 Task: Create a due date automation trigger when advanced on, 2 working days after a card is due add fields without custom field "Resume" set to a number lower than 1 and greater or equal to 10 at 11:00 AM.
Action: Mouse moved to (1366, 113)
Screenshot: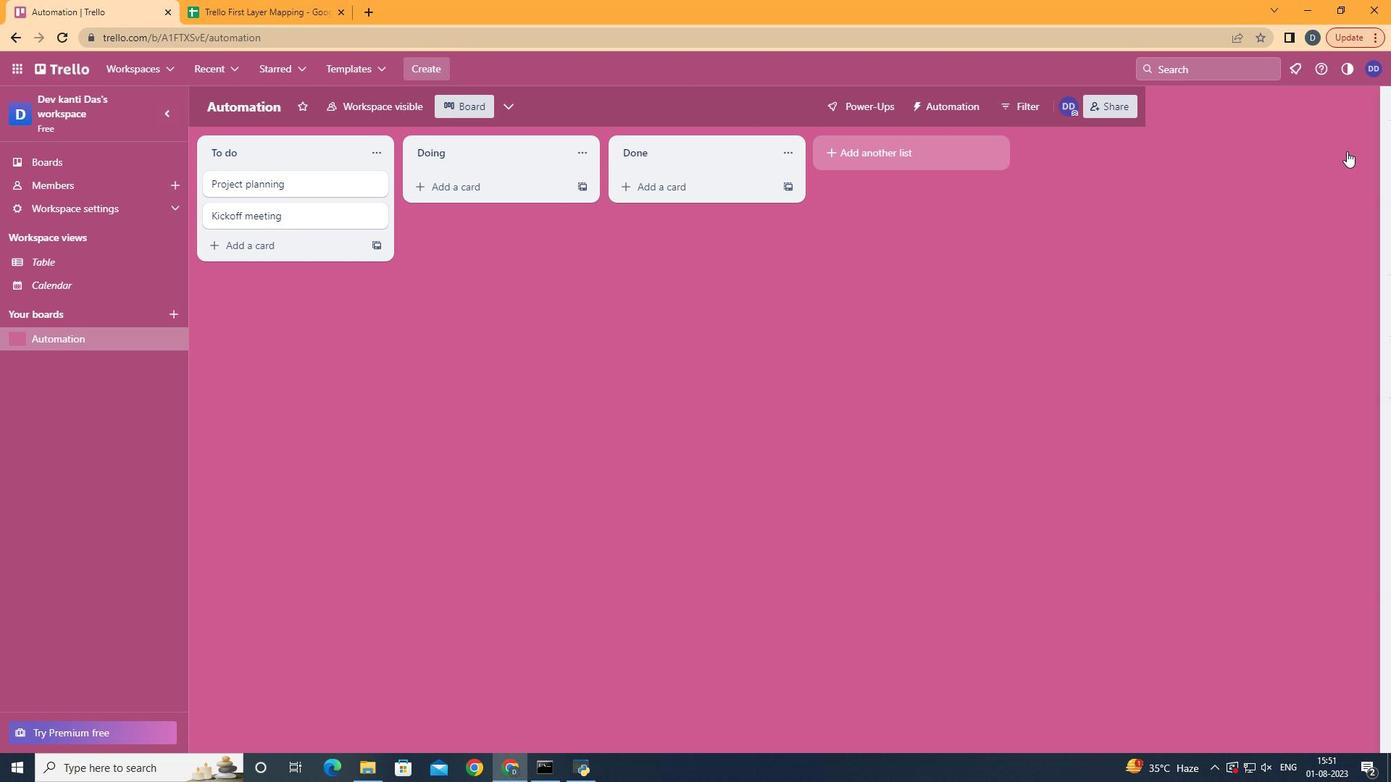 
Action: Mouse pressed left at (1366, 113)
Screenshot: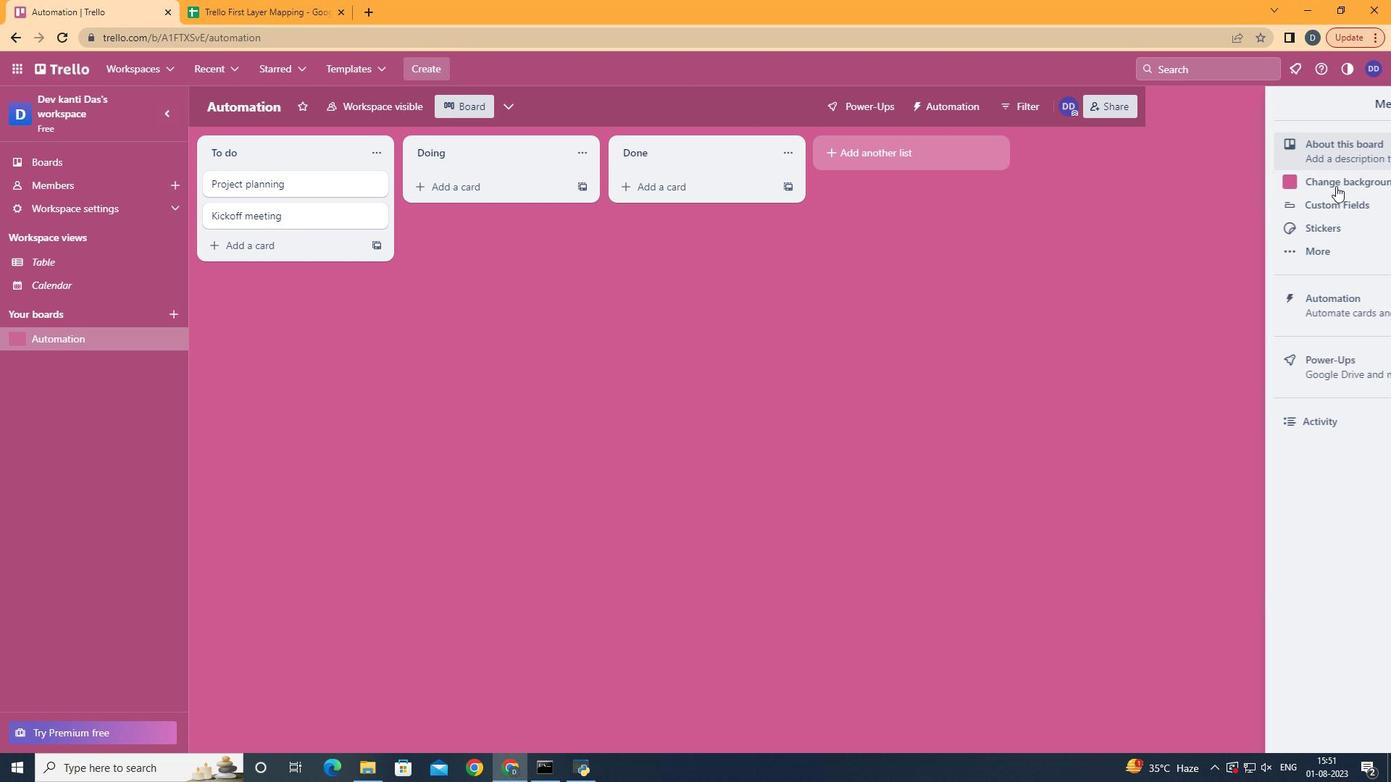 
Action: Mouse moved to (1249, 296)
Screenshot: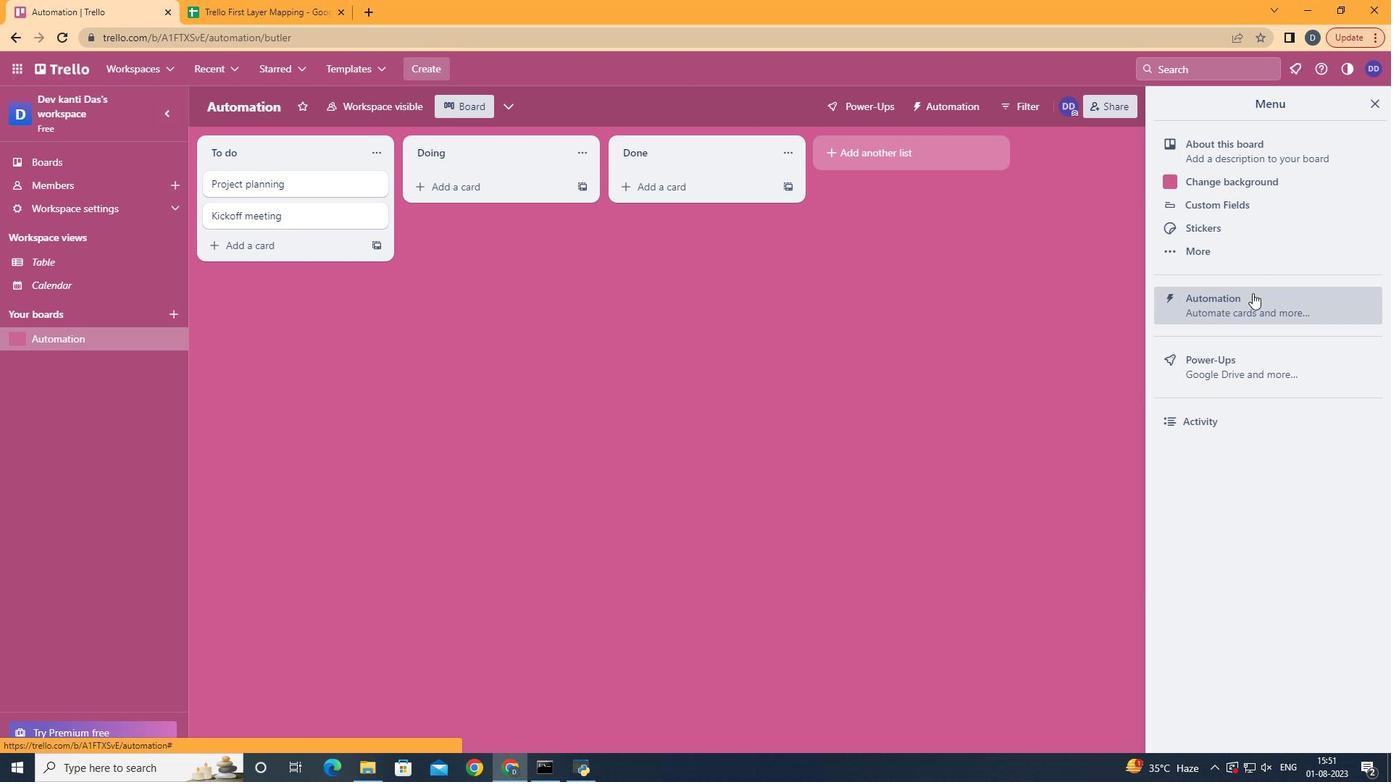 
Action: Mouse pressed left at (1249, 296)
Screenshot: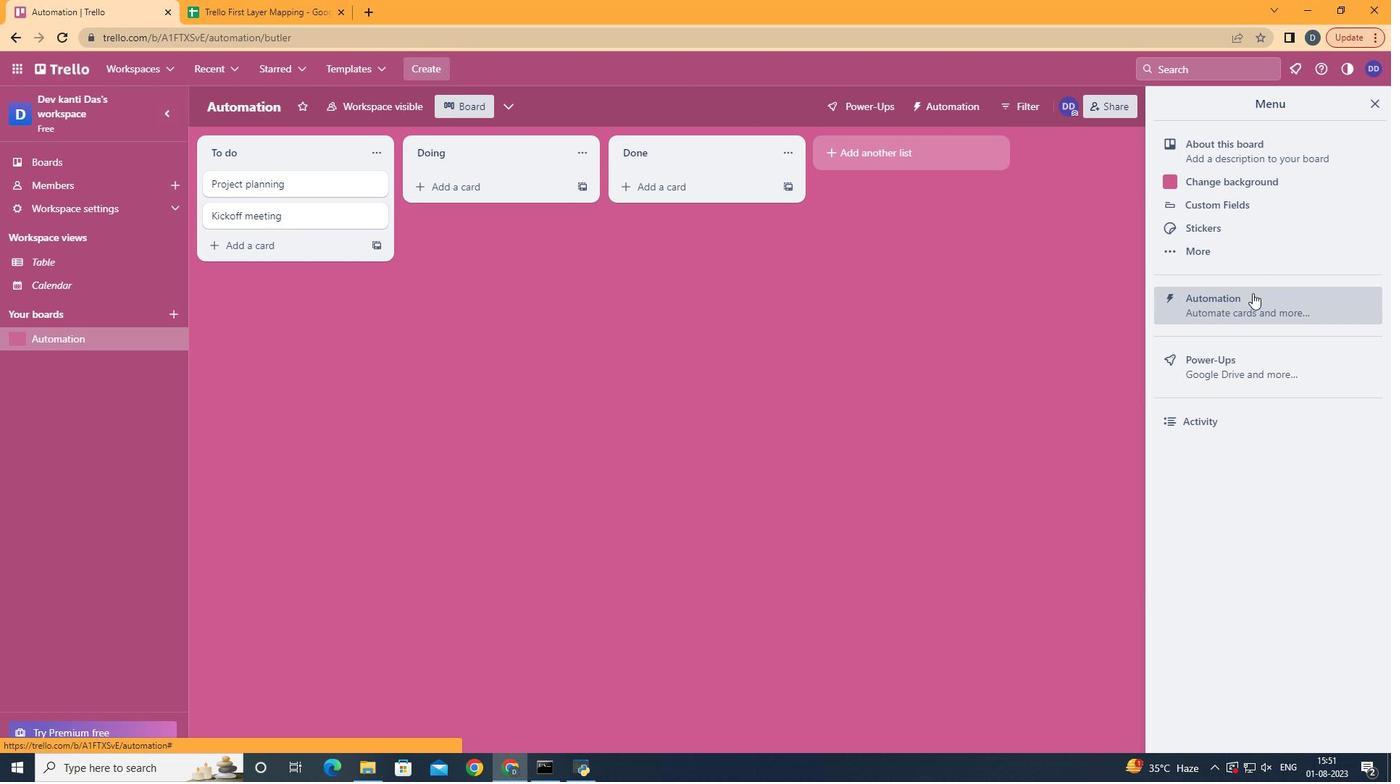 
Action: Mouse moved to (258, 276)
Screenshot: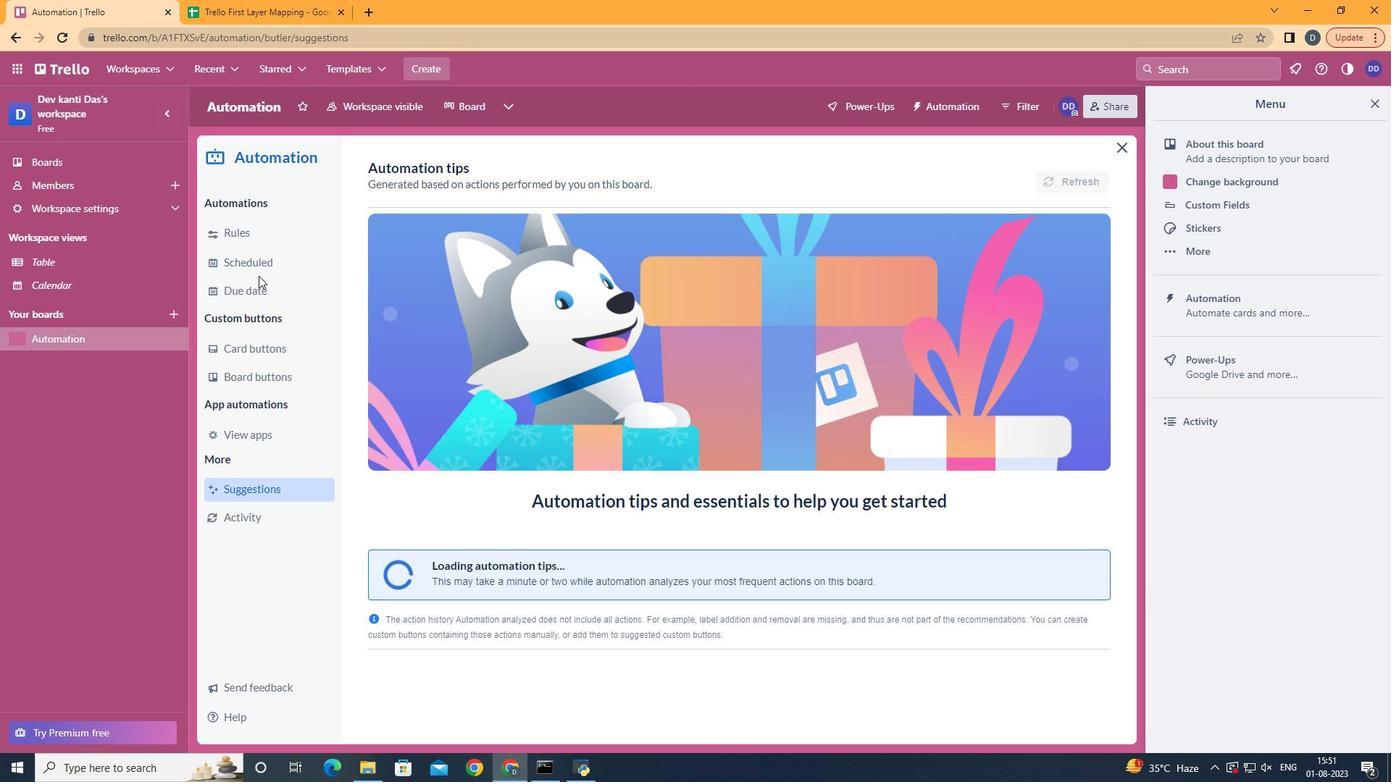 
Action: Mouse pressed left at (258, 276)
Screenshot: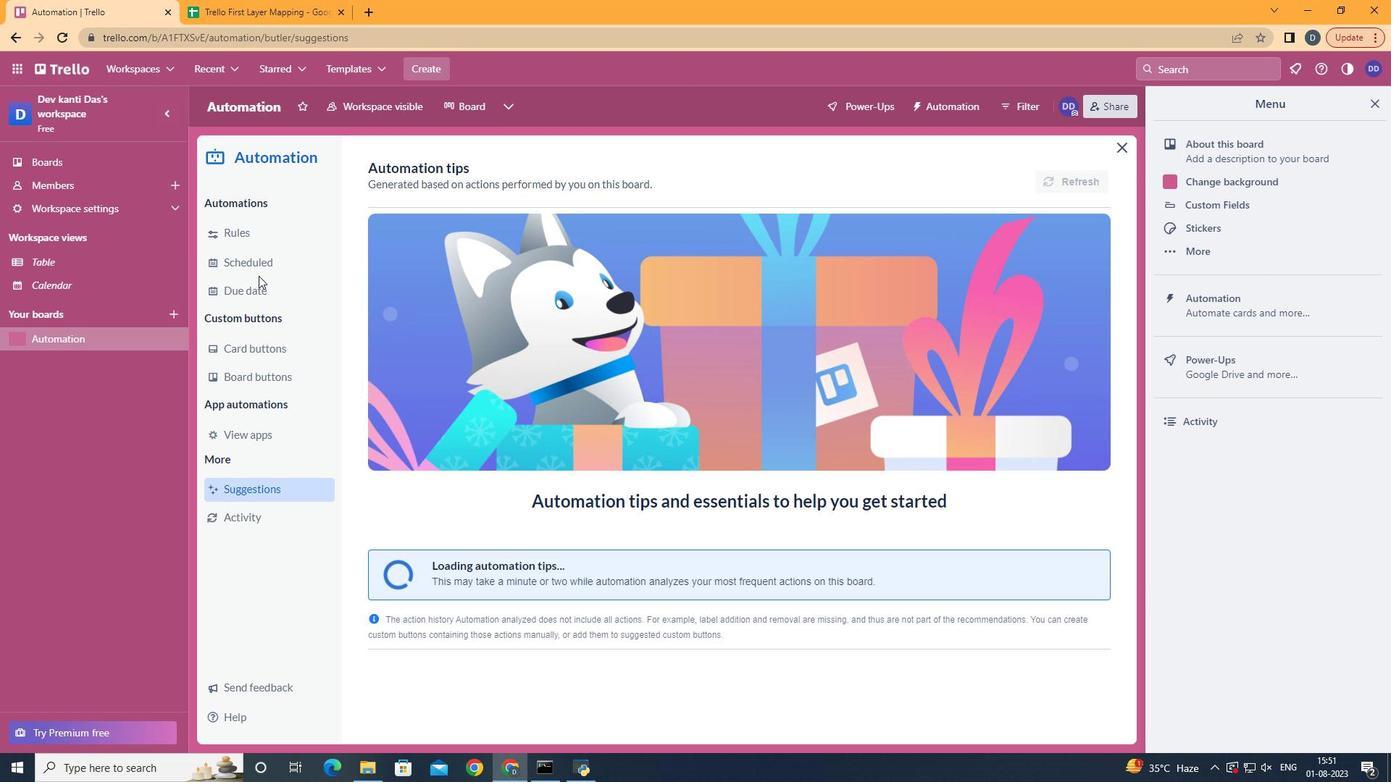 
Action: Mouse moved to (246, 287)
Screenshot: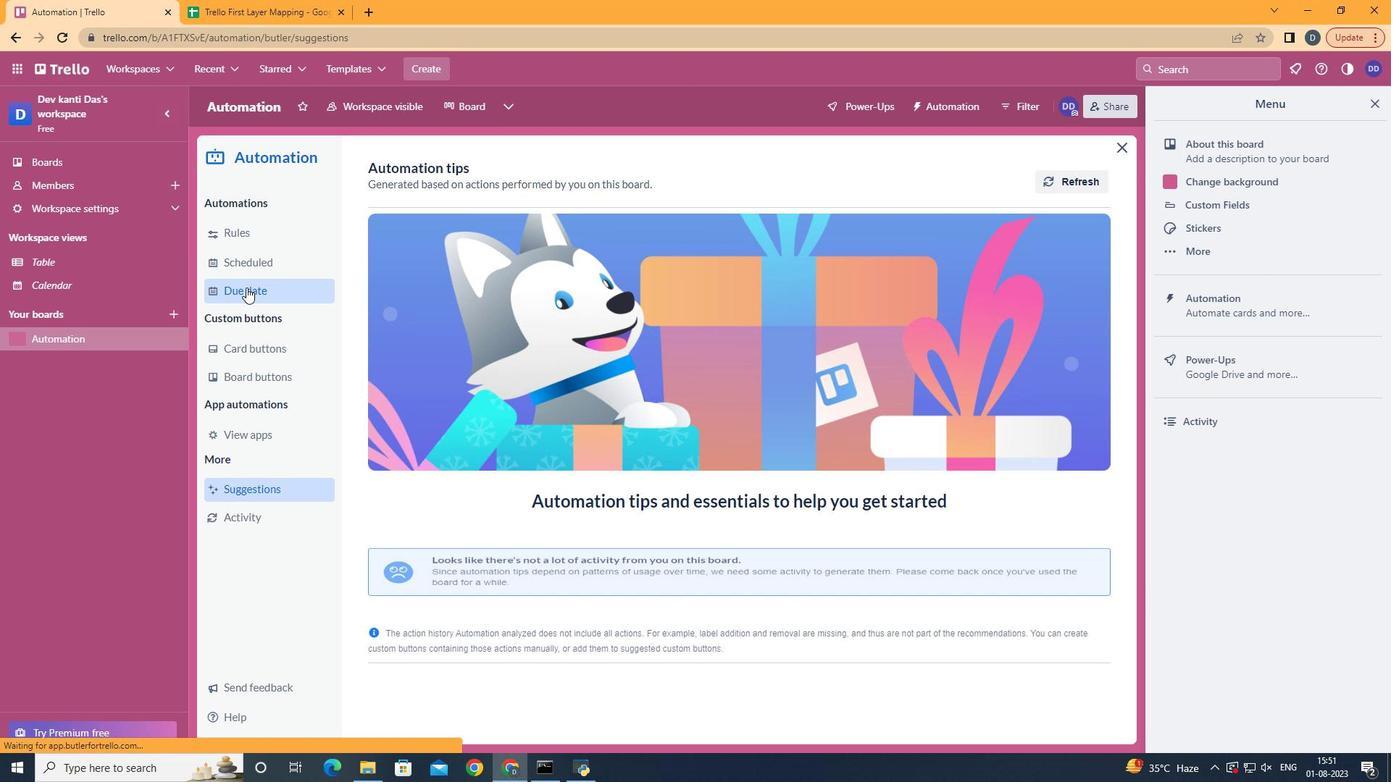 
Action: Mouse pressed left at (246, 287)
Screenshot: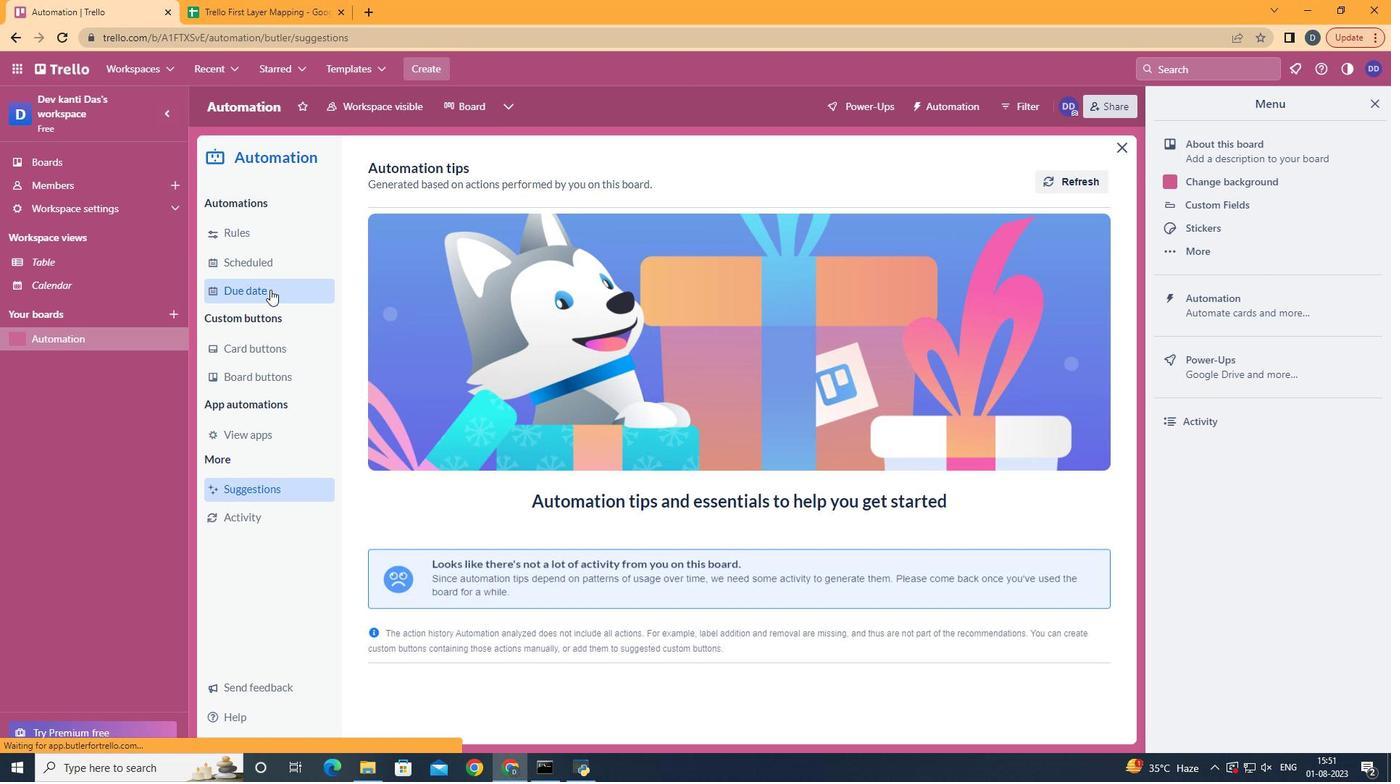 
Action: Mouse moved to (1033, 176)
Screenshot: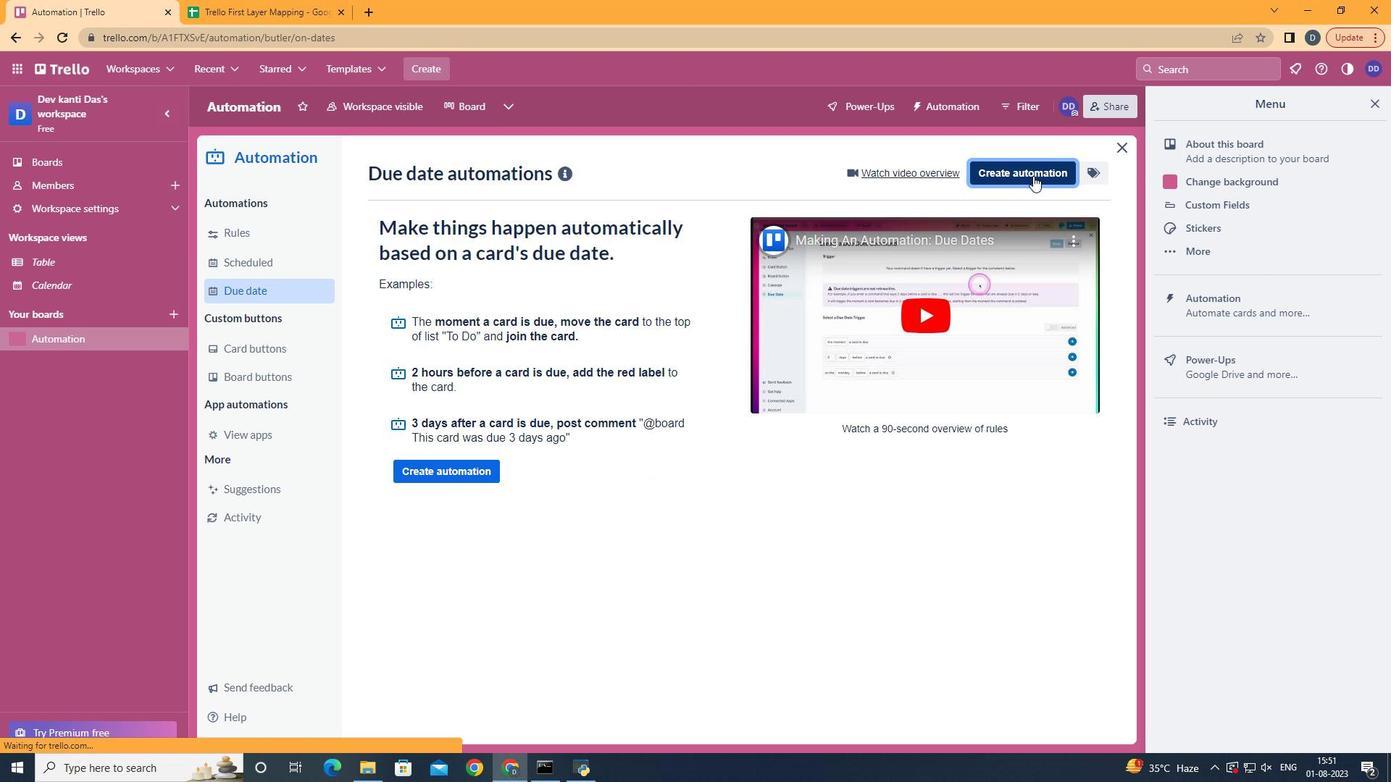 
Action: Mouse pressed left at (1033, 176)
Screenshot: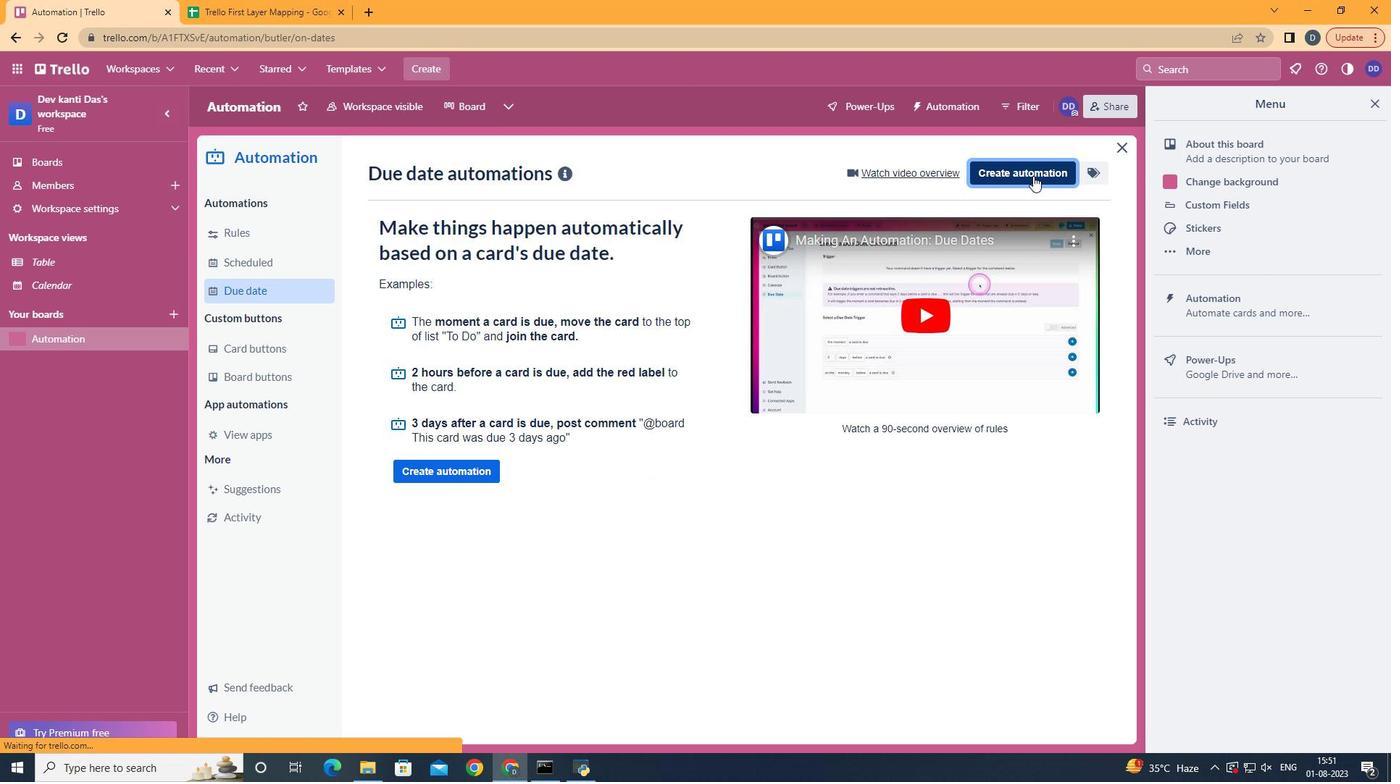 
Action: Mouse moved to (698, 321)
Screenshot: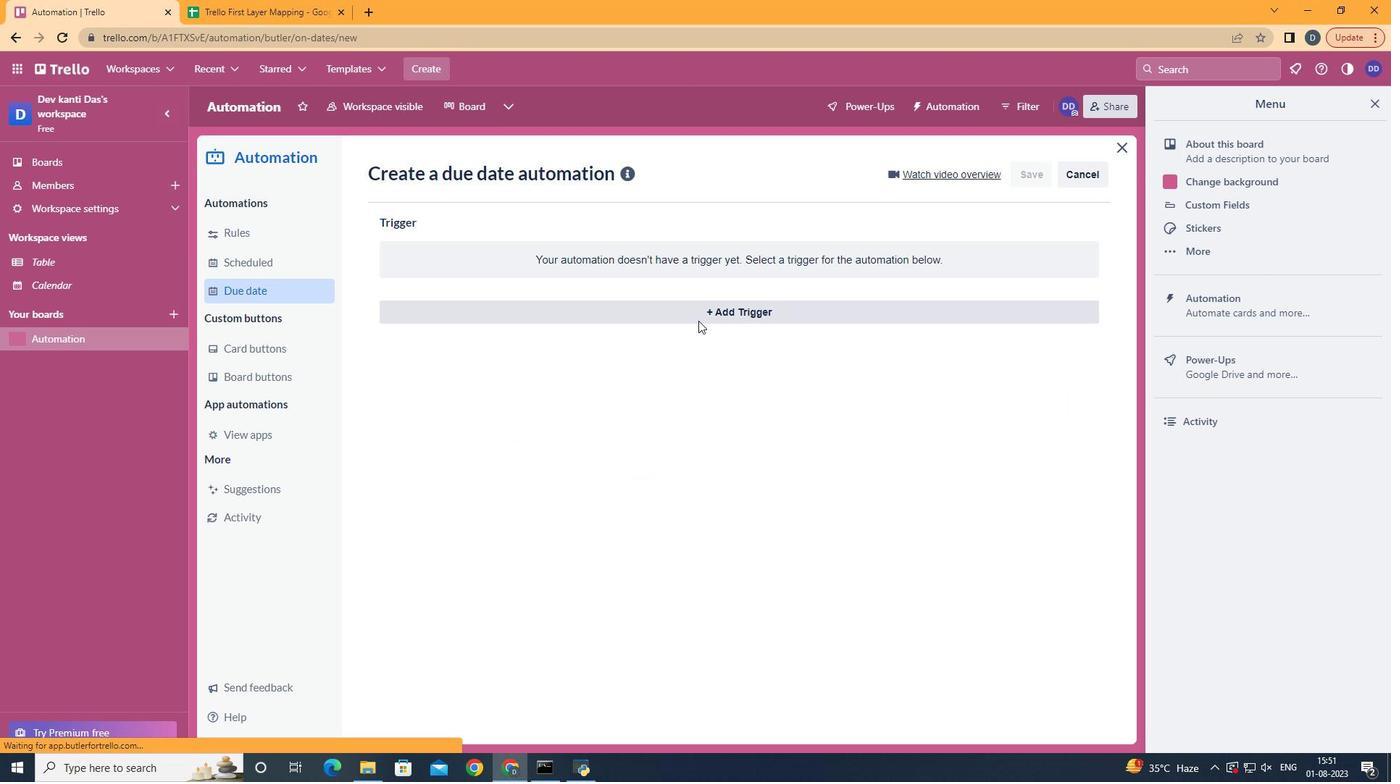 
Action: Mouse pressed left at (698, 321)
Screenshot: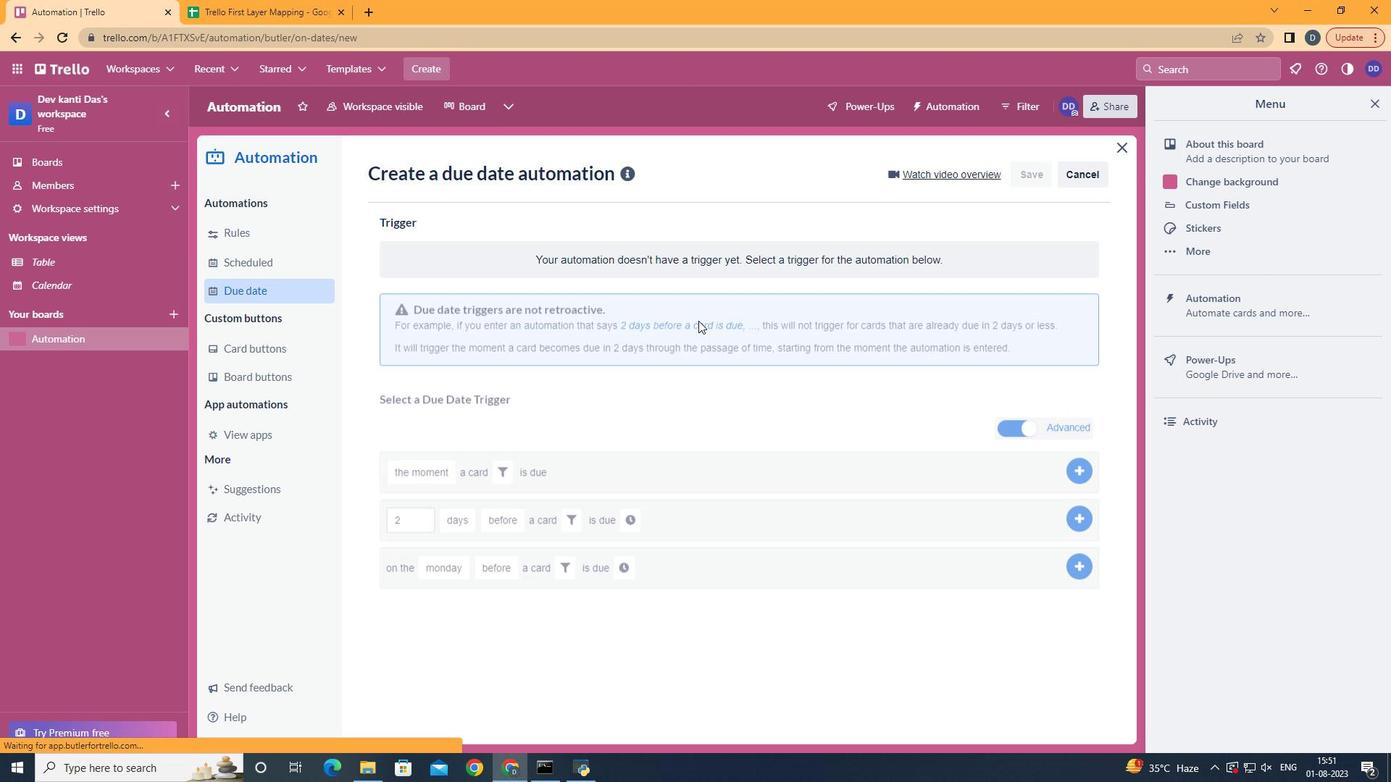 
Action: Mouse moved to (473, 584)
Screenshot: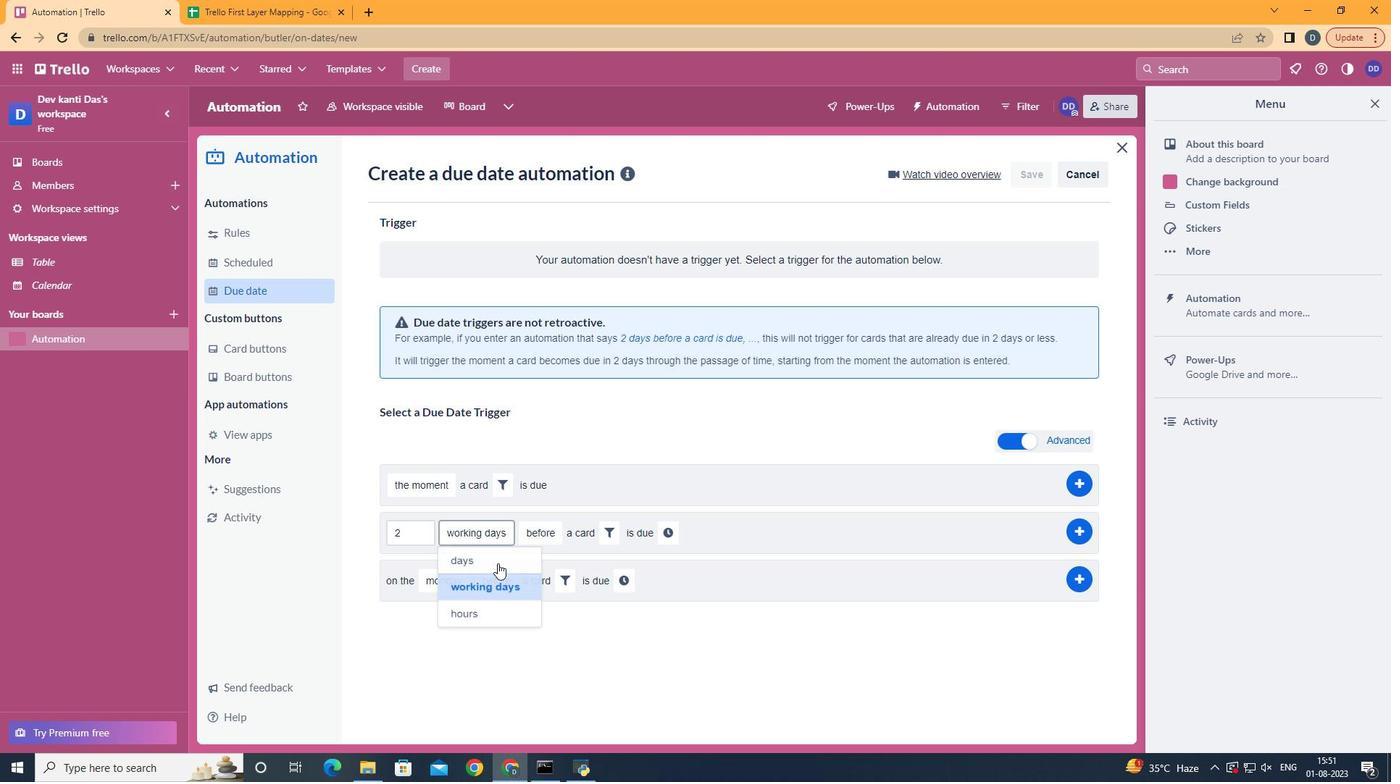 
Action: Mouse pressed left at (473, 584)
Screenshot: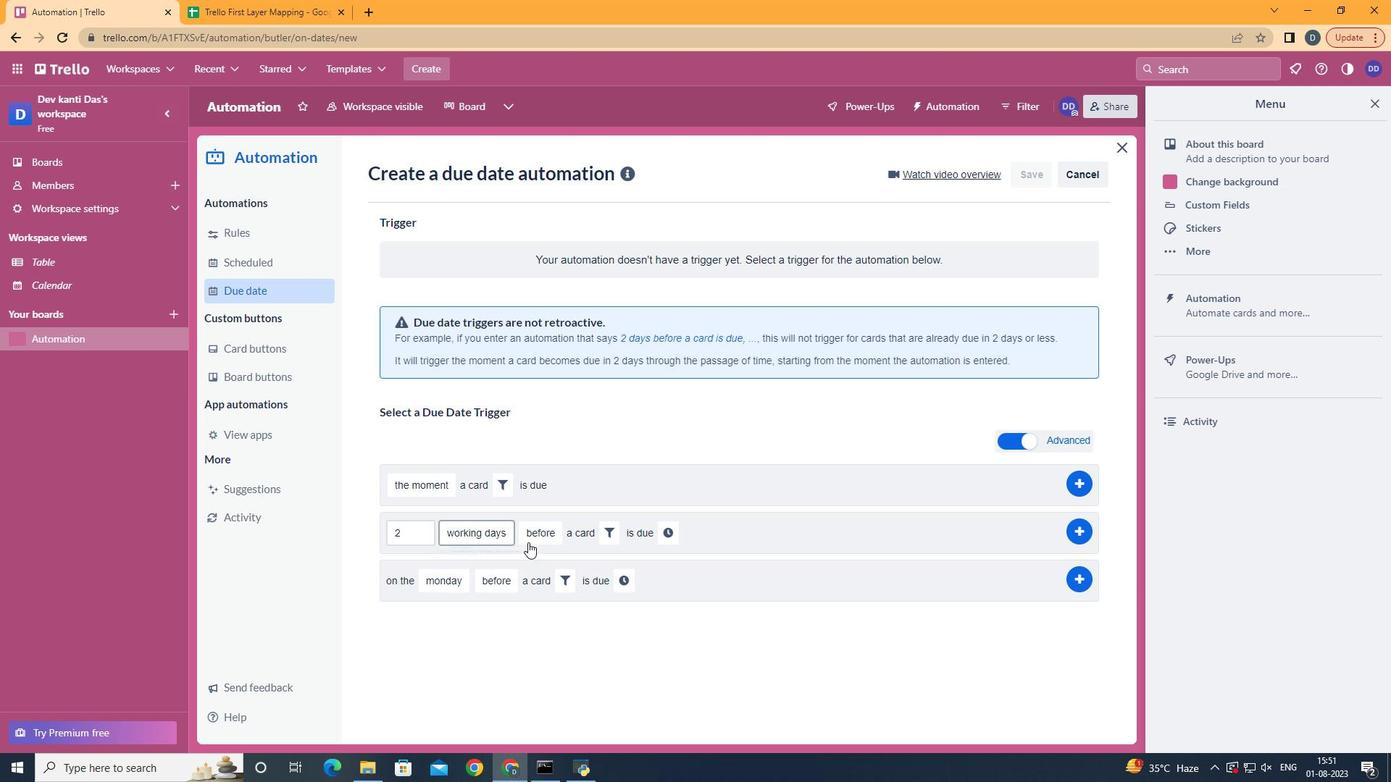 
Action: Mouse moved to (536, 582)
Screenshot: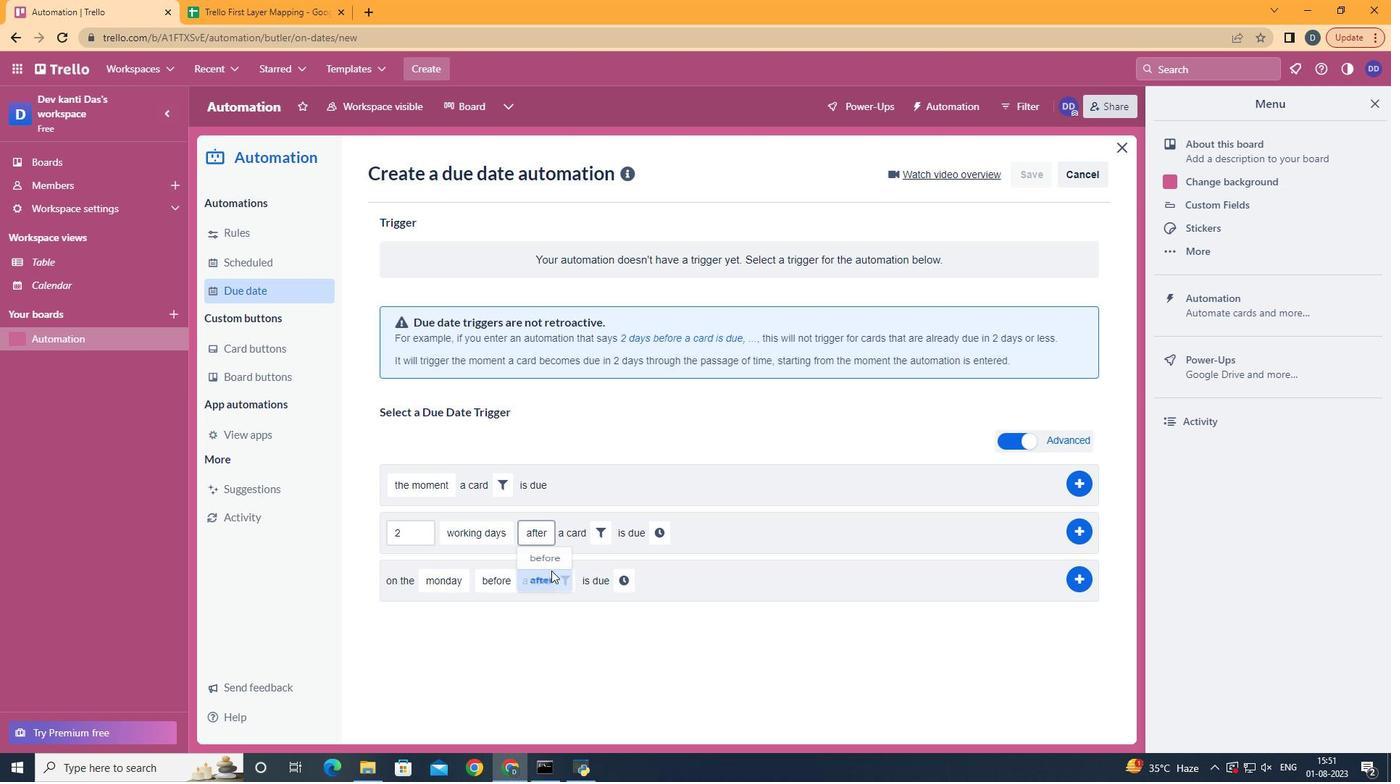 
Action: Mouse pressed left at (536, 582)
Screenshot: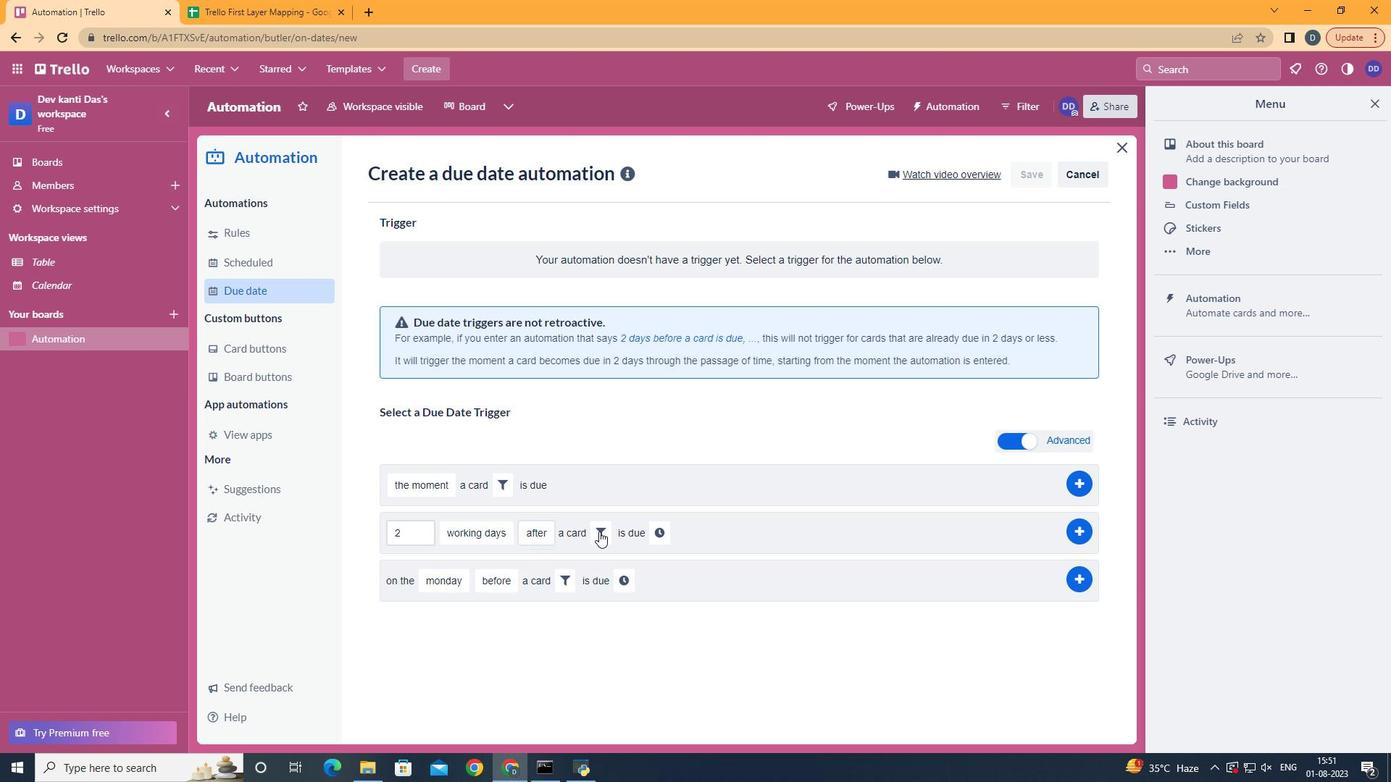 
Action: Mouse moved to (599, 531)
Screenshot: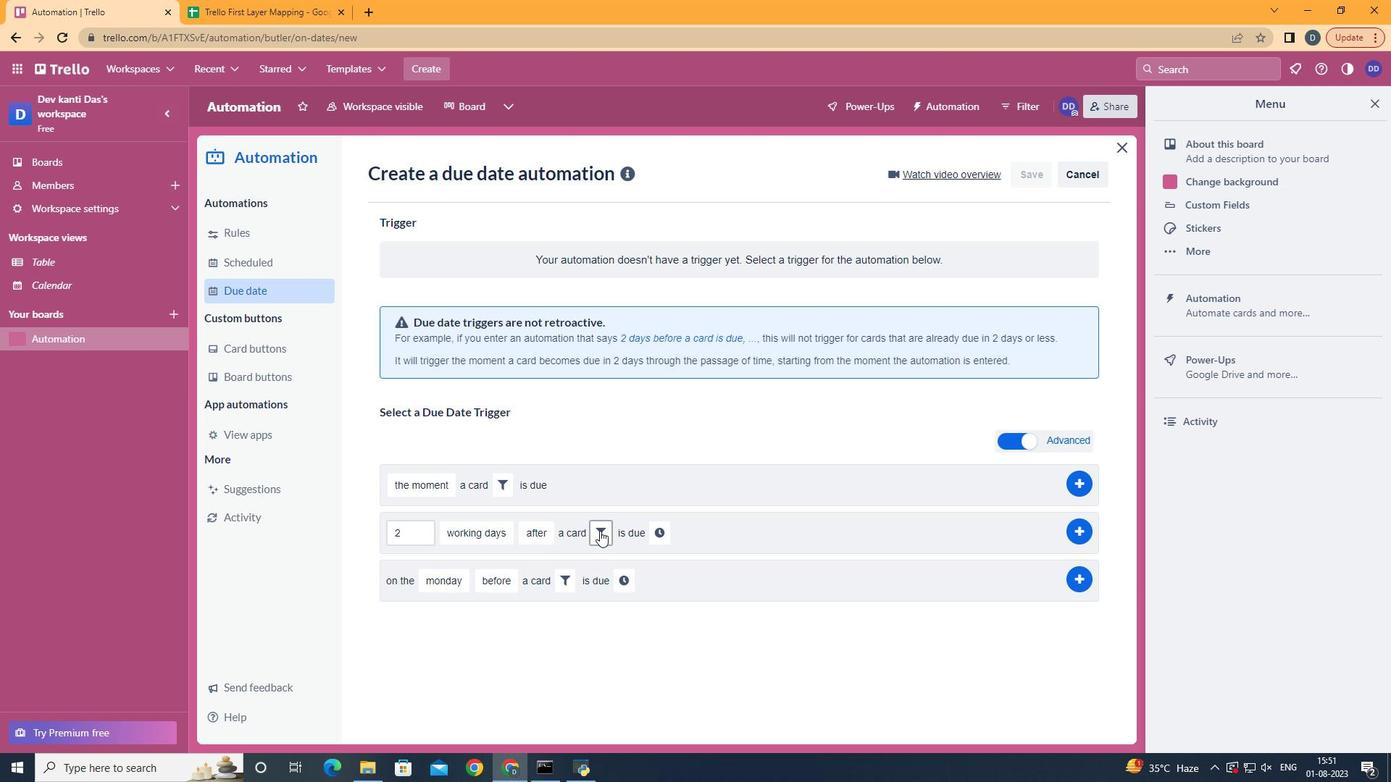 
Action: Mouse pressed left at (599, 531)
Screenshot: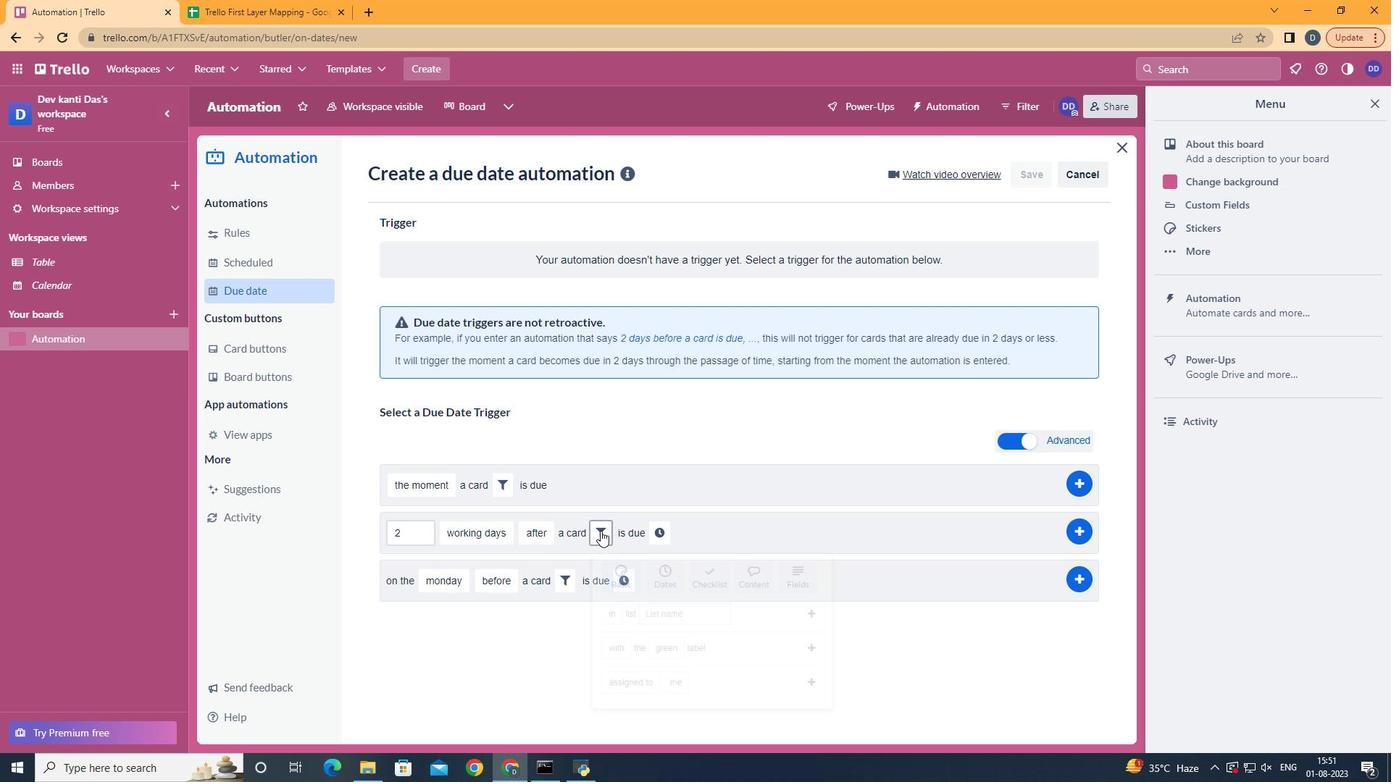
Action: Mouse moved to (828, 580)
Screenshot: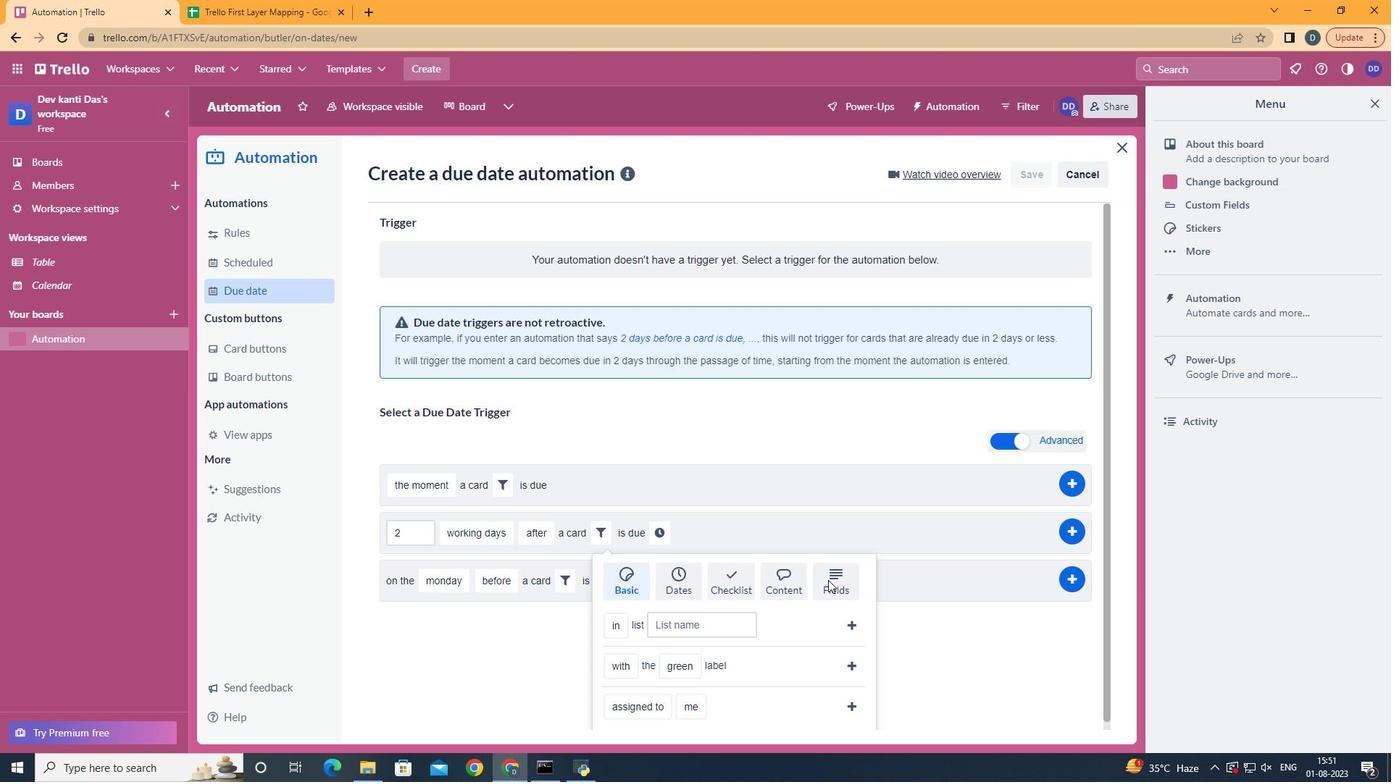 
Action: Mouse pressed left at (828, 580)
Screenshot: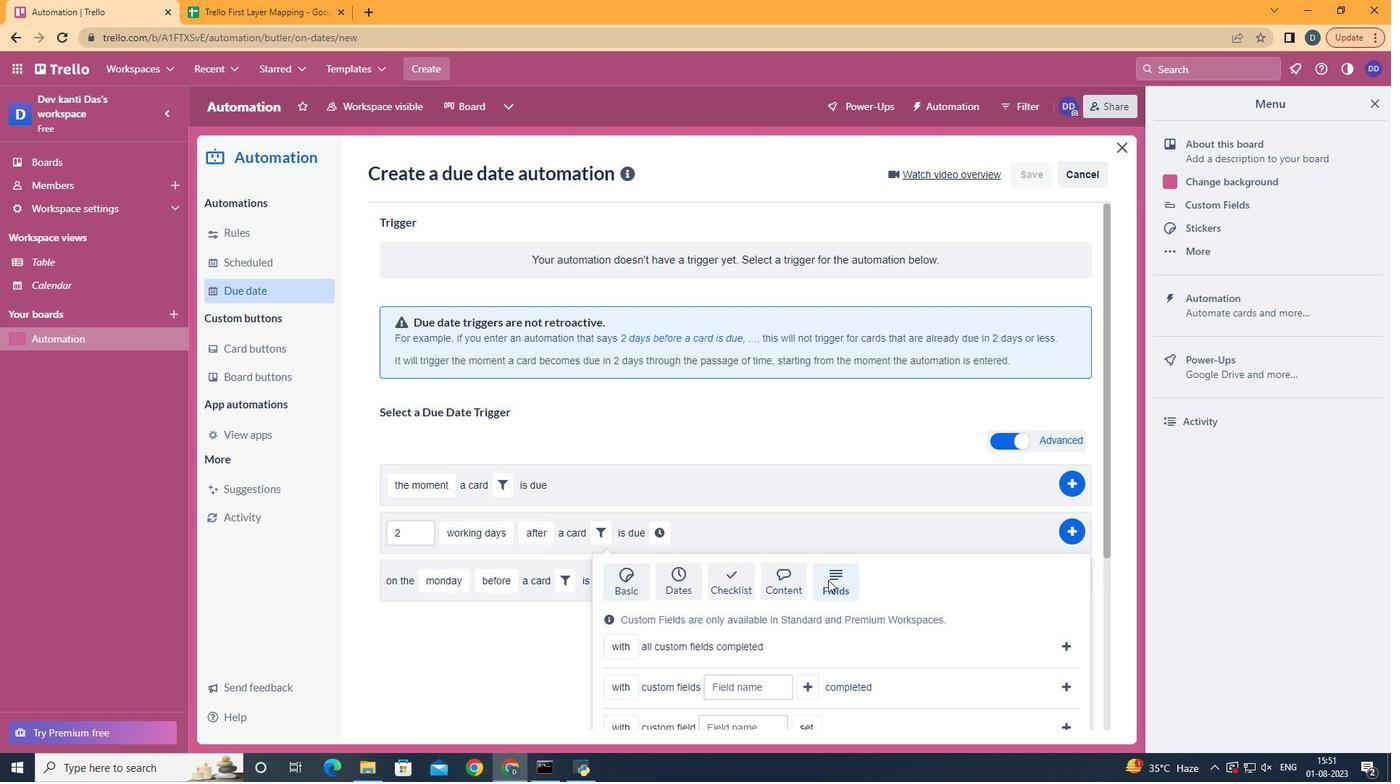 
Action: Mouse scrolled (828, 579) with delta (0, 0)
Screenshot: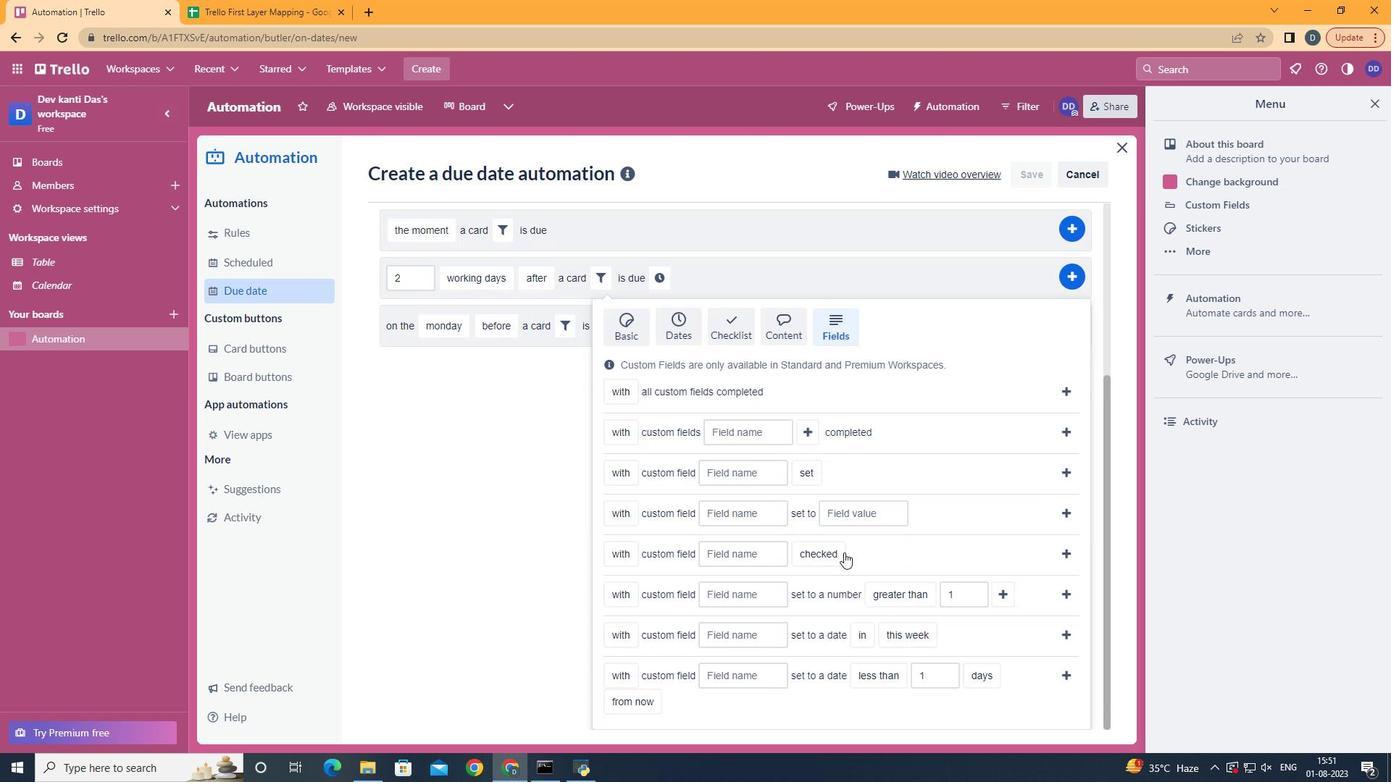 
Action: Mouse scrolled (828, 579) with delta (0, 0)
Screenshot: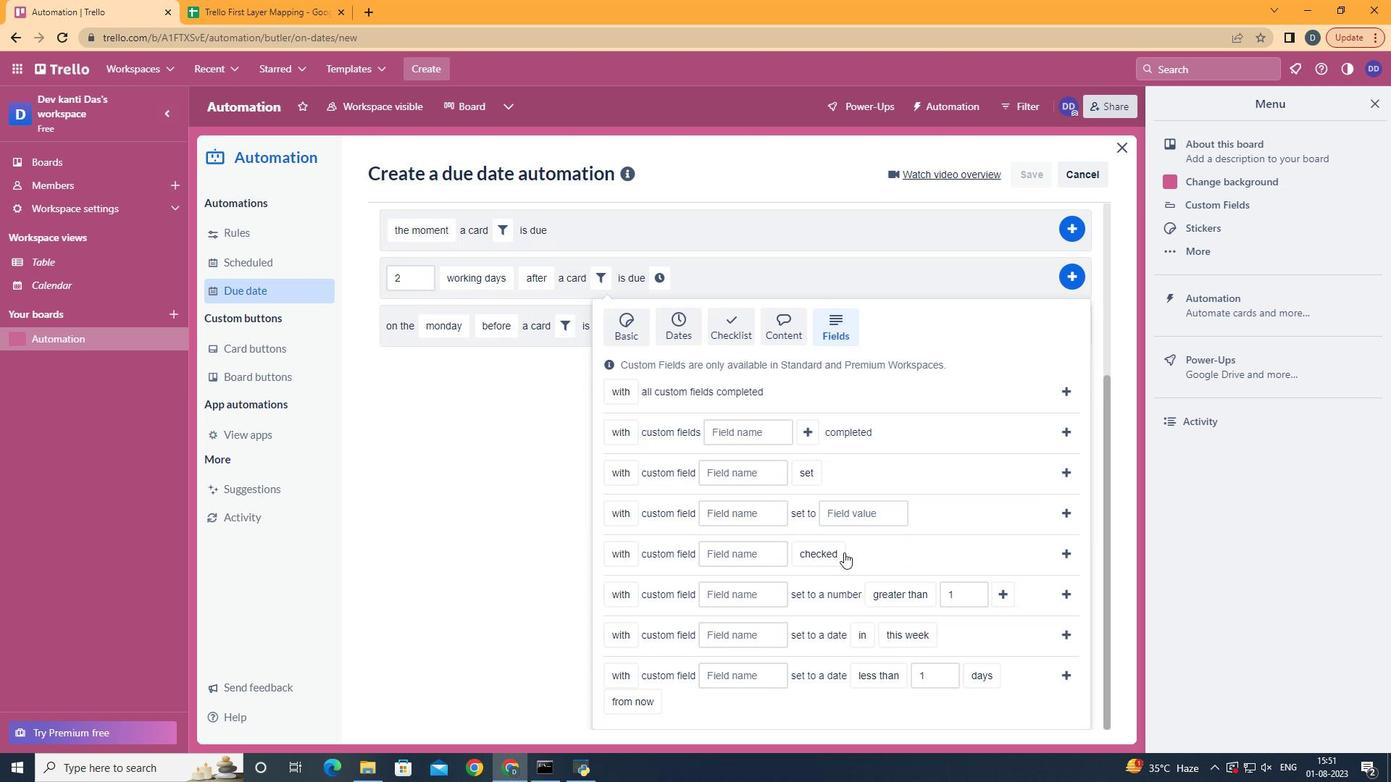 
Action: Mouse scrolled (828, 579) with delta (0, 0)
Screenshot: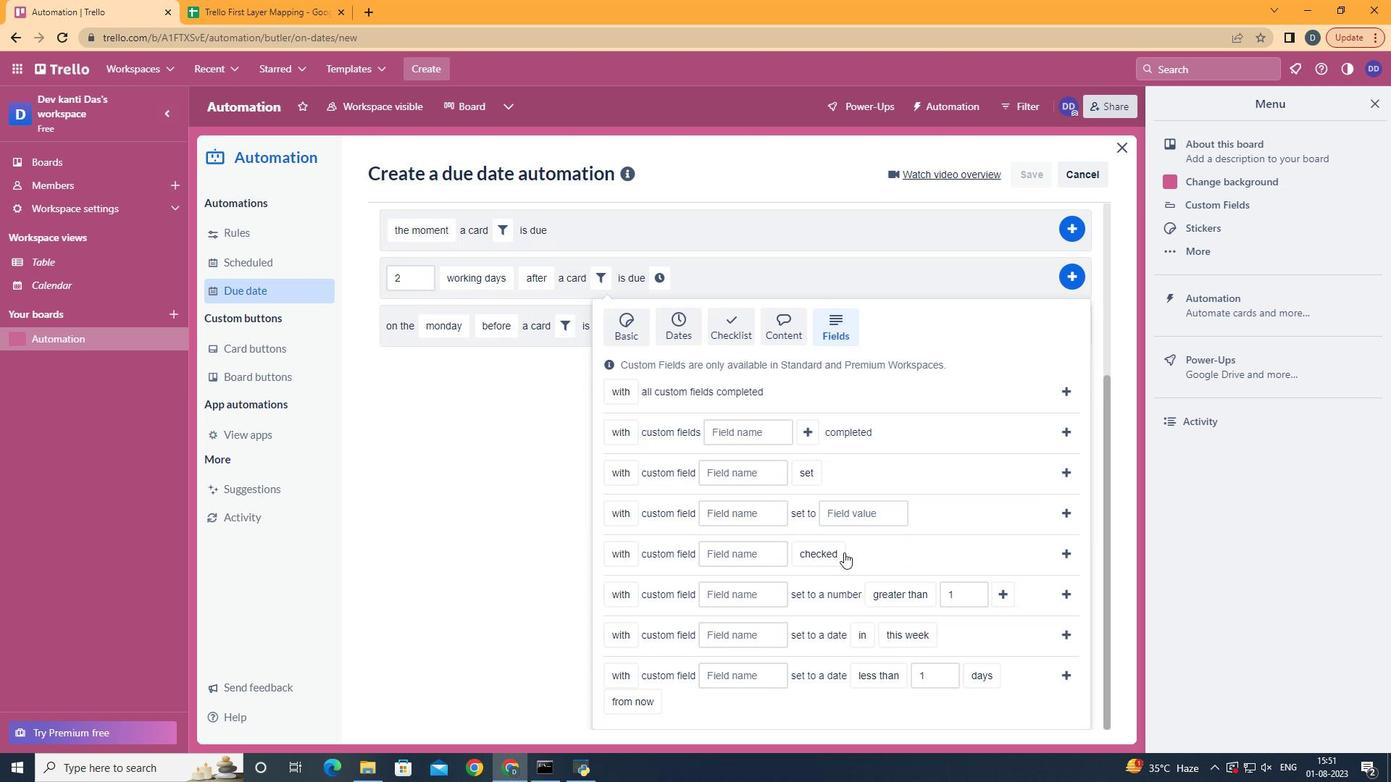 
Action: Mouse scrolled (828, 579) with delta (0, 0)
Screenshot: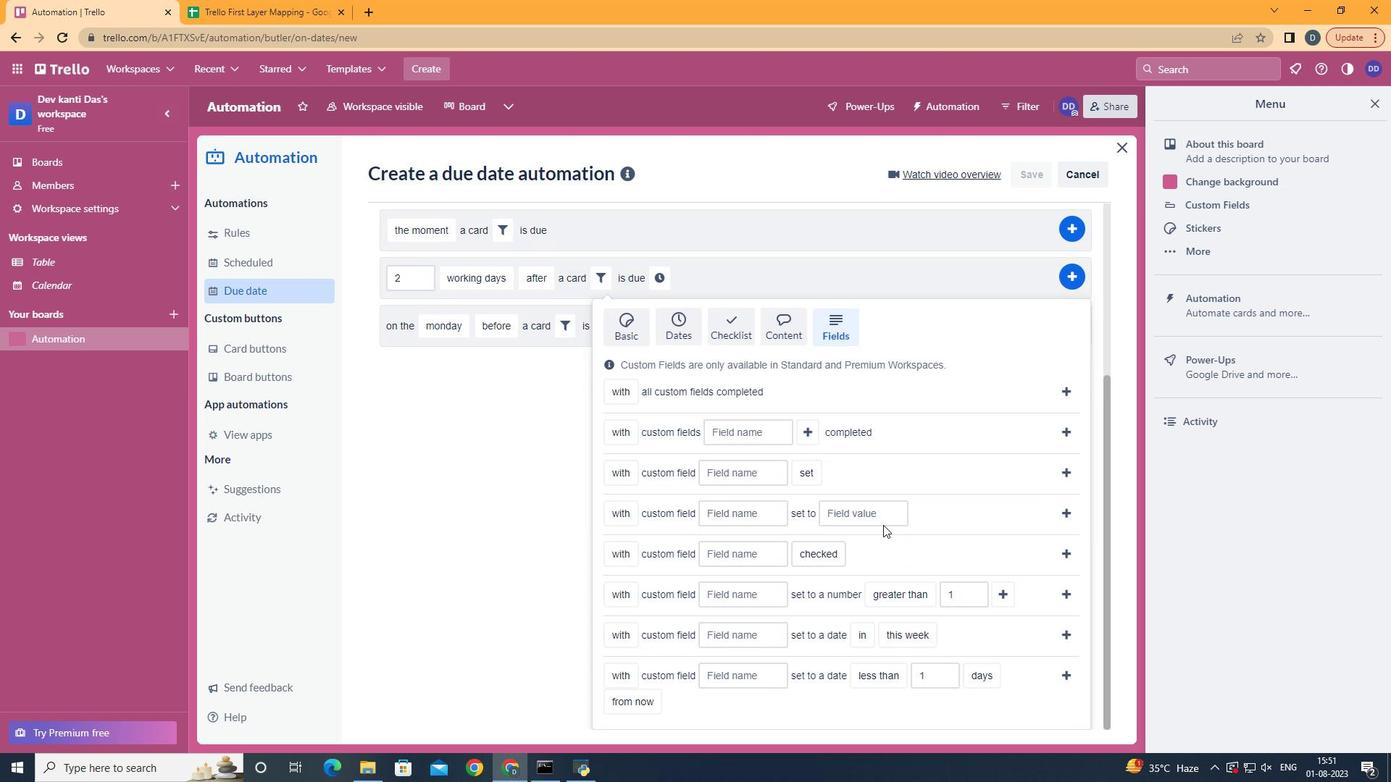 
Action: Mouse scrolled (828, 579) with delta (0, 0)
Screenshot: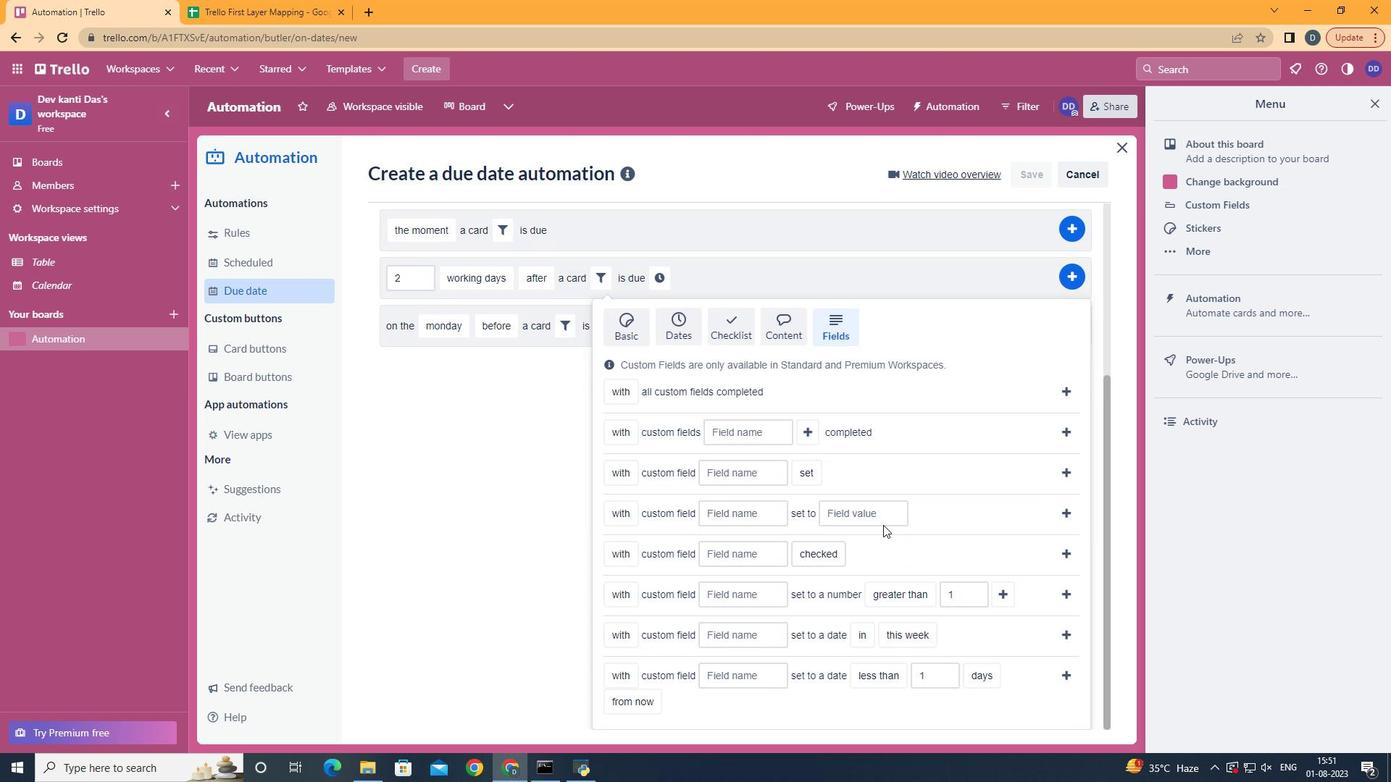 
Action: Mouse scrolled (828, 579) with delta (0, 0)
Screenshot: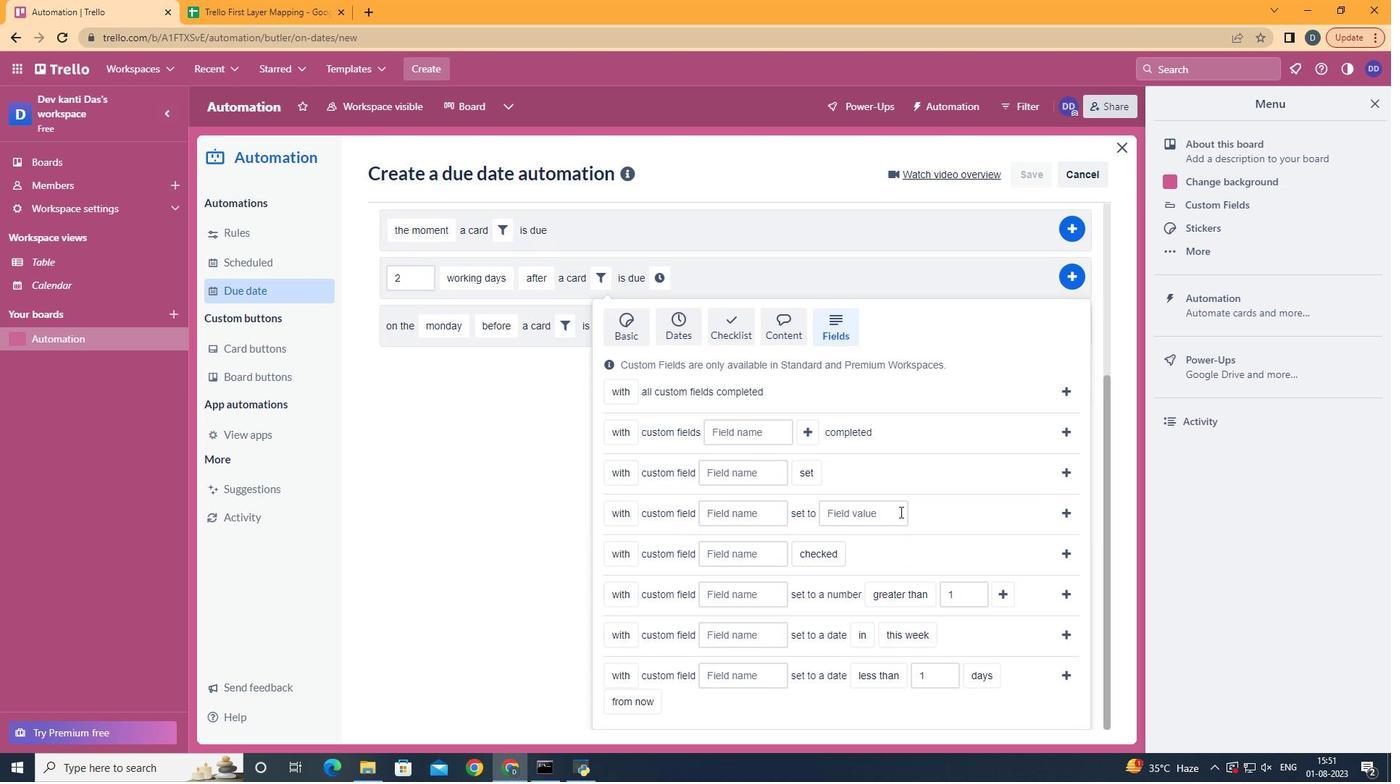 
Action: Mouse moved to (640, 654)
Screenshot: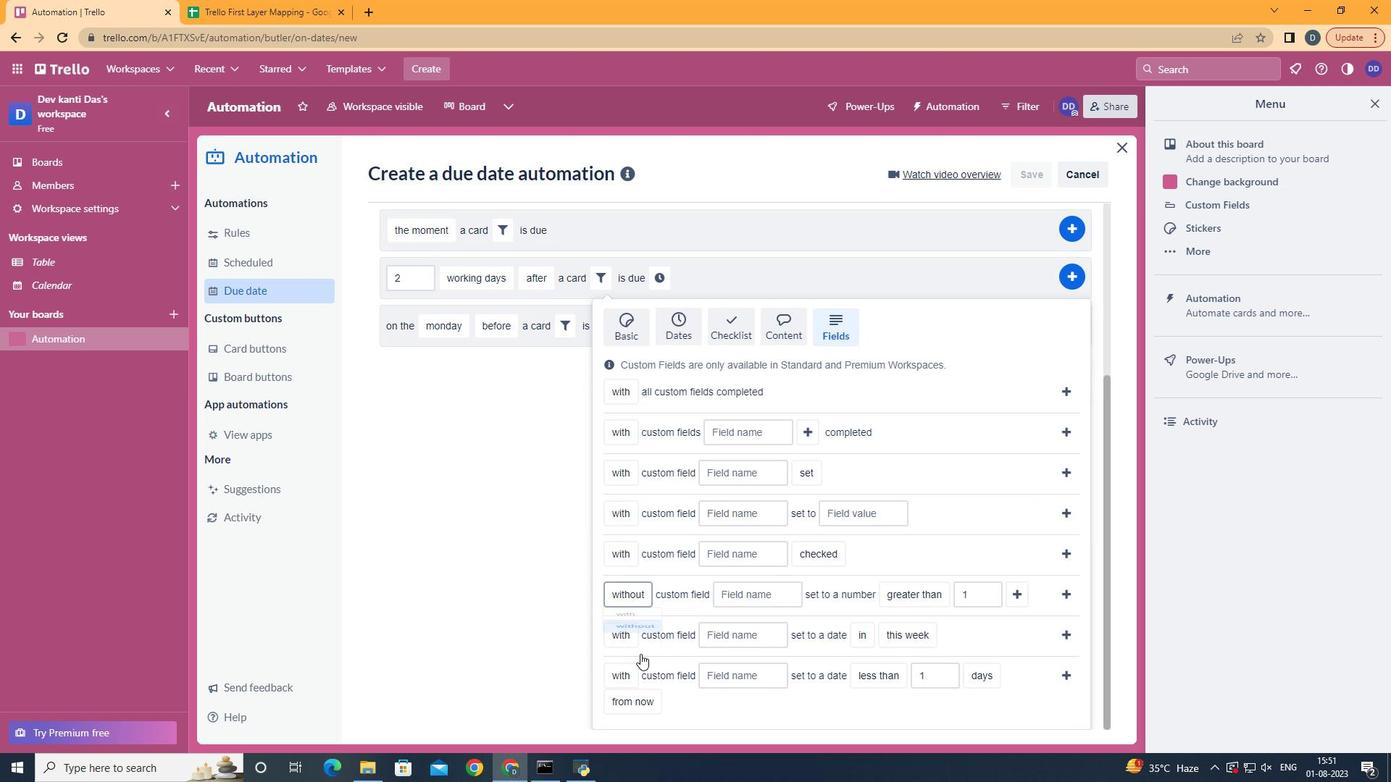 
Action: Mouse pressed left at (640, 654)
Screenshot: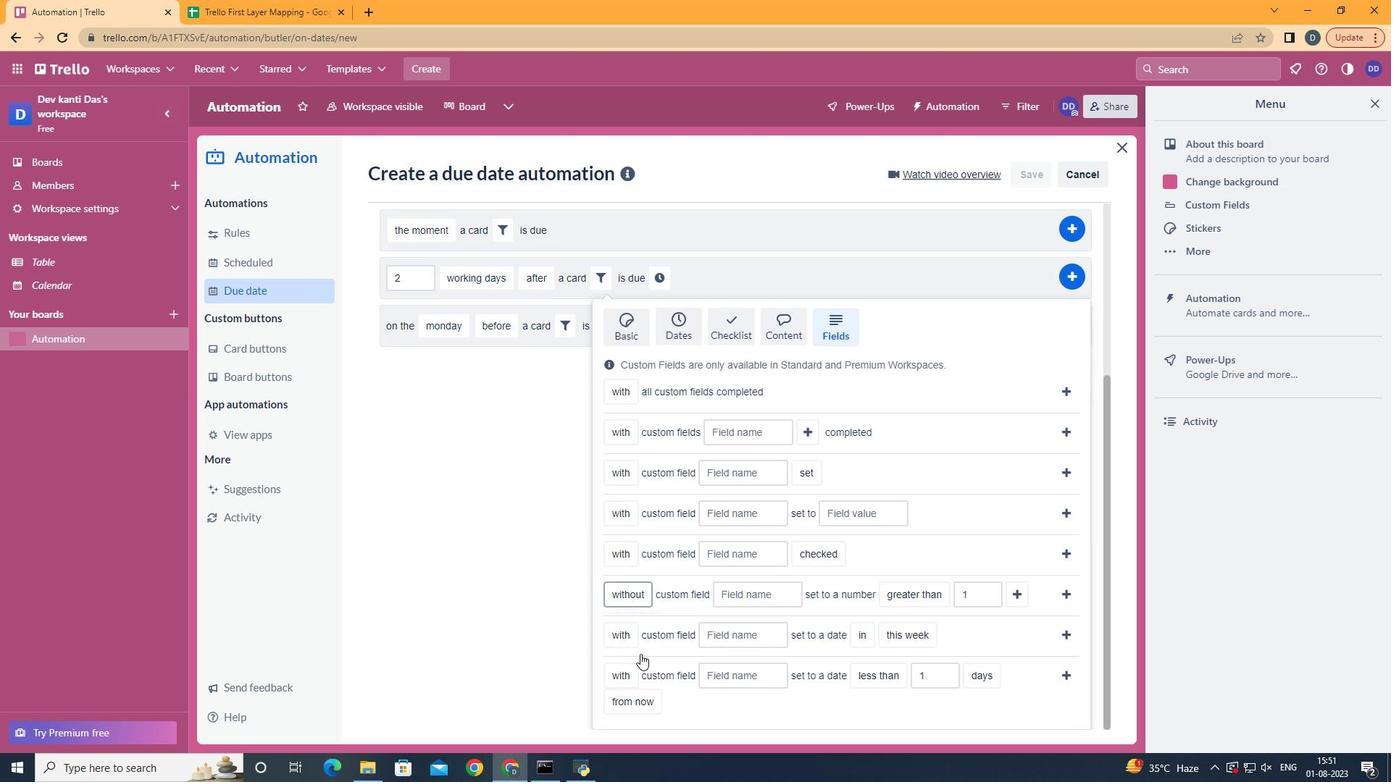 
Action: Mouse moved to (771, 588)
Screenshot: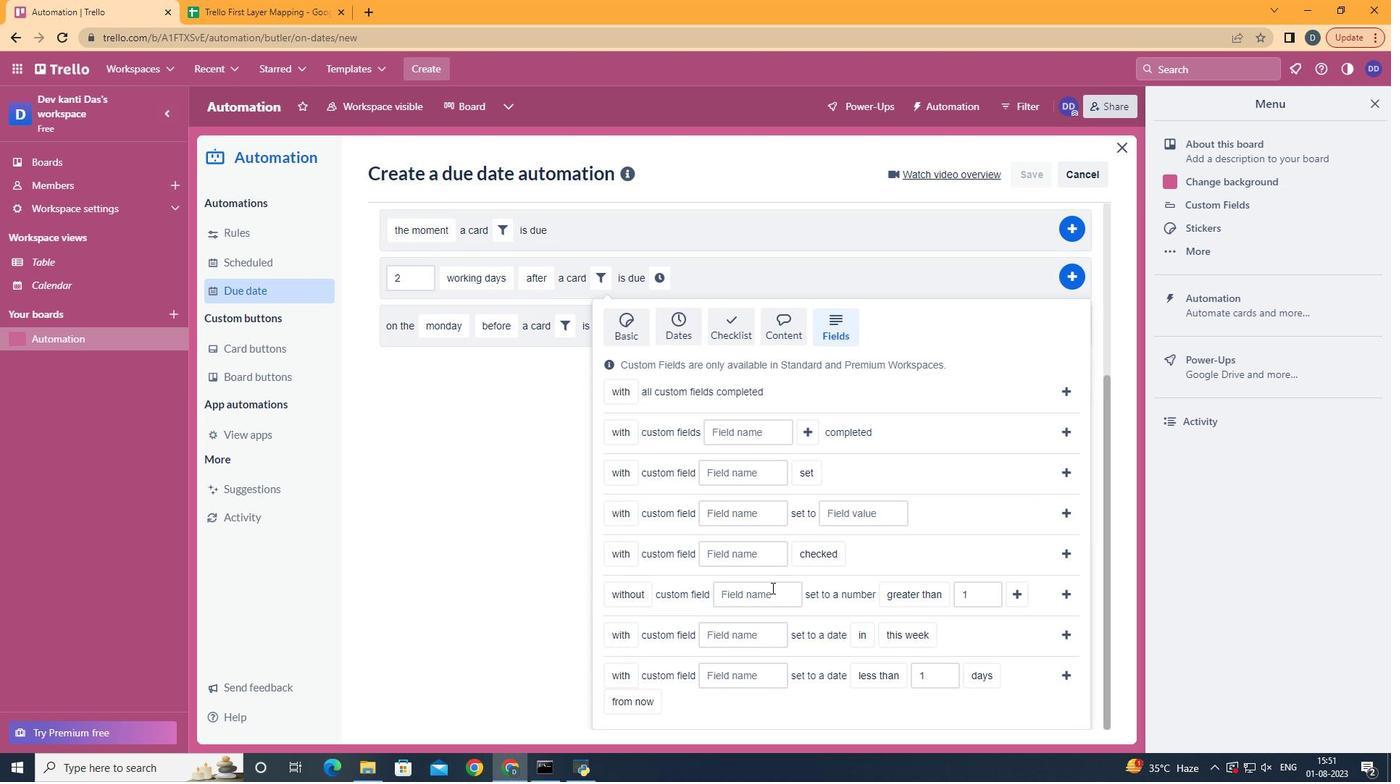
Action: Mouse pressed left at (771, 588)
Screenshot: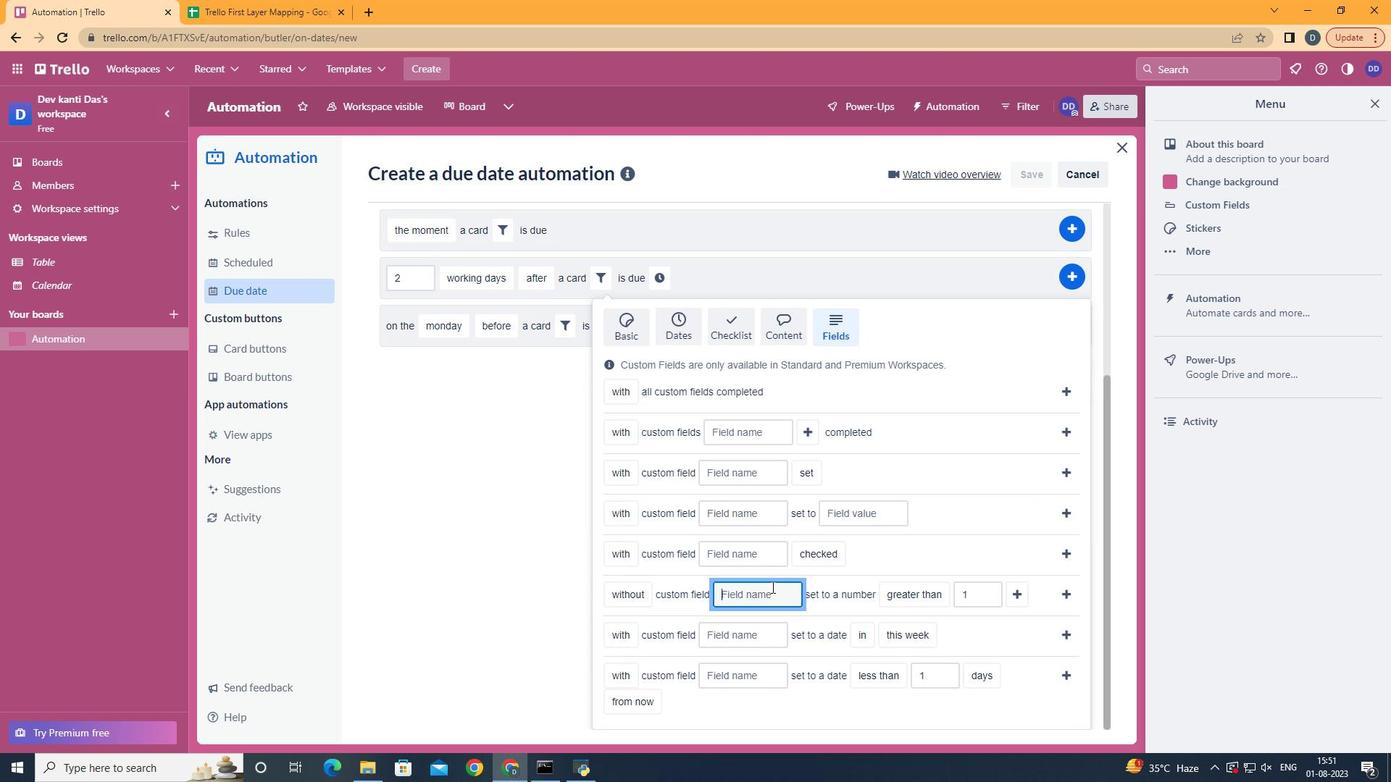 
Action: Mouse moved to (771, 587)
Screenshot: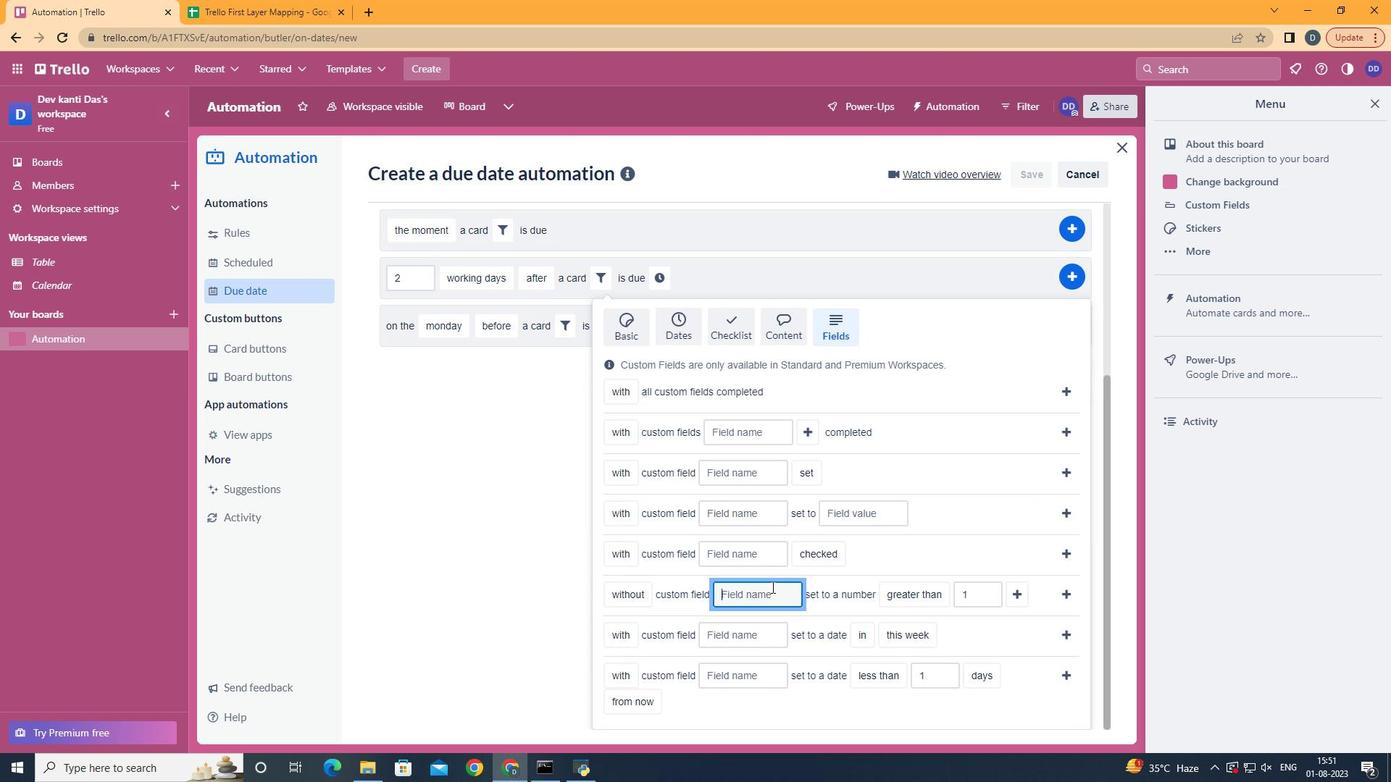 
Action: Key pressed <Key.shift>Resume
Screenshot: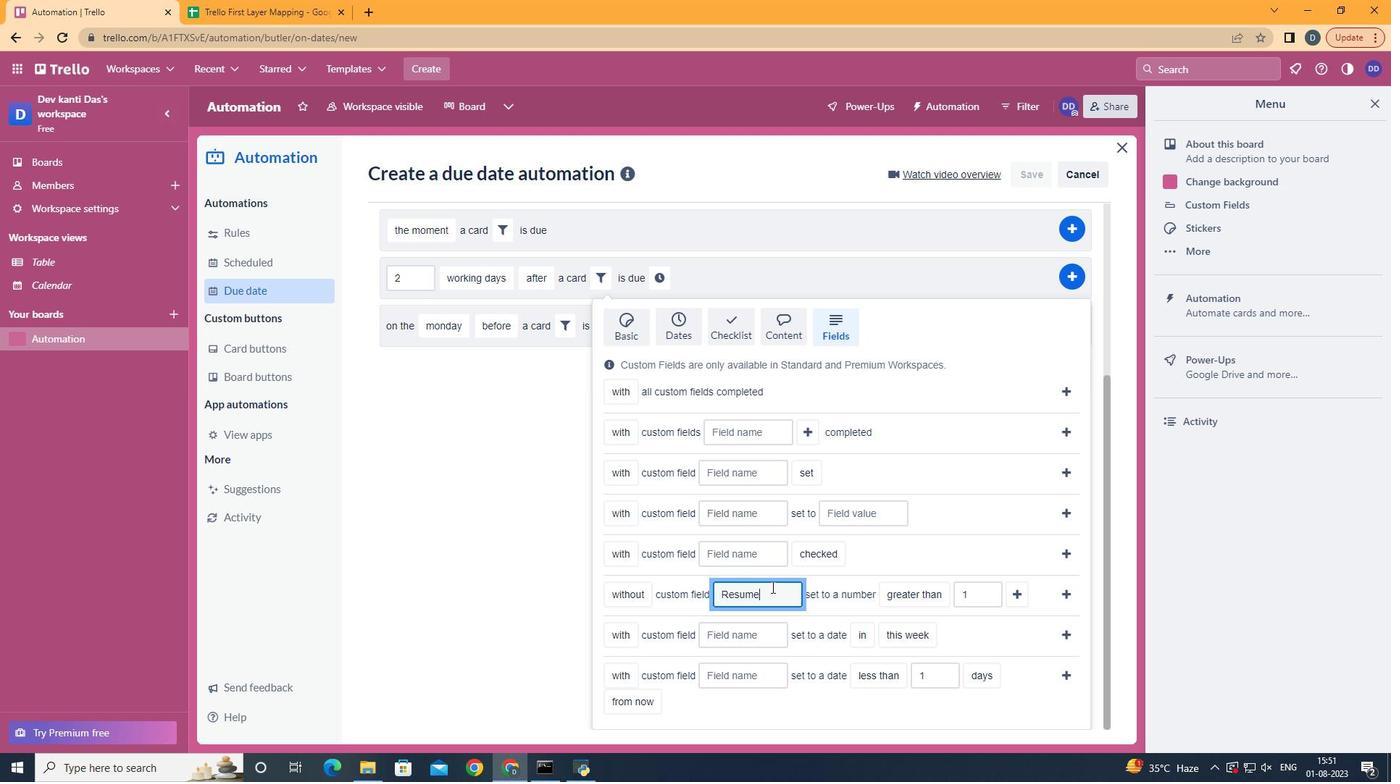 
Action: Mouse moved to (913, 678)
Screenshot: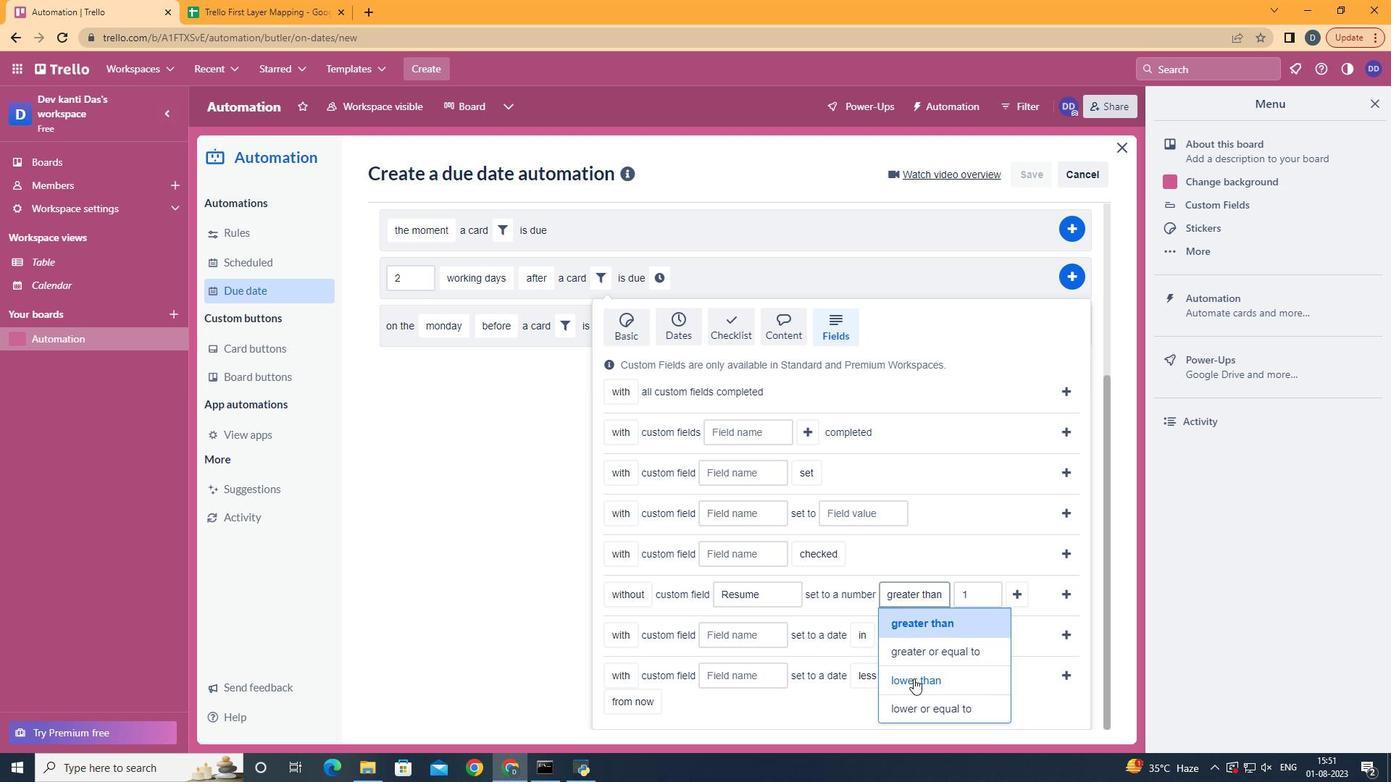 
Action: Mouse pressed left at (913, 678)
Screenshot: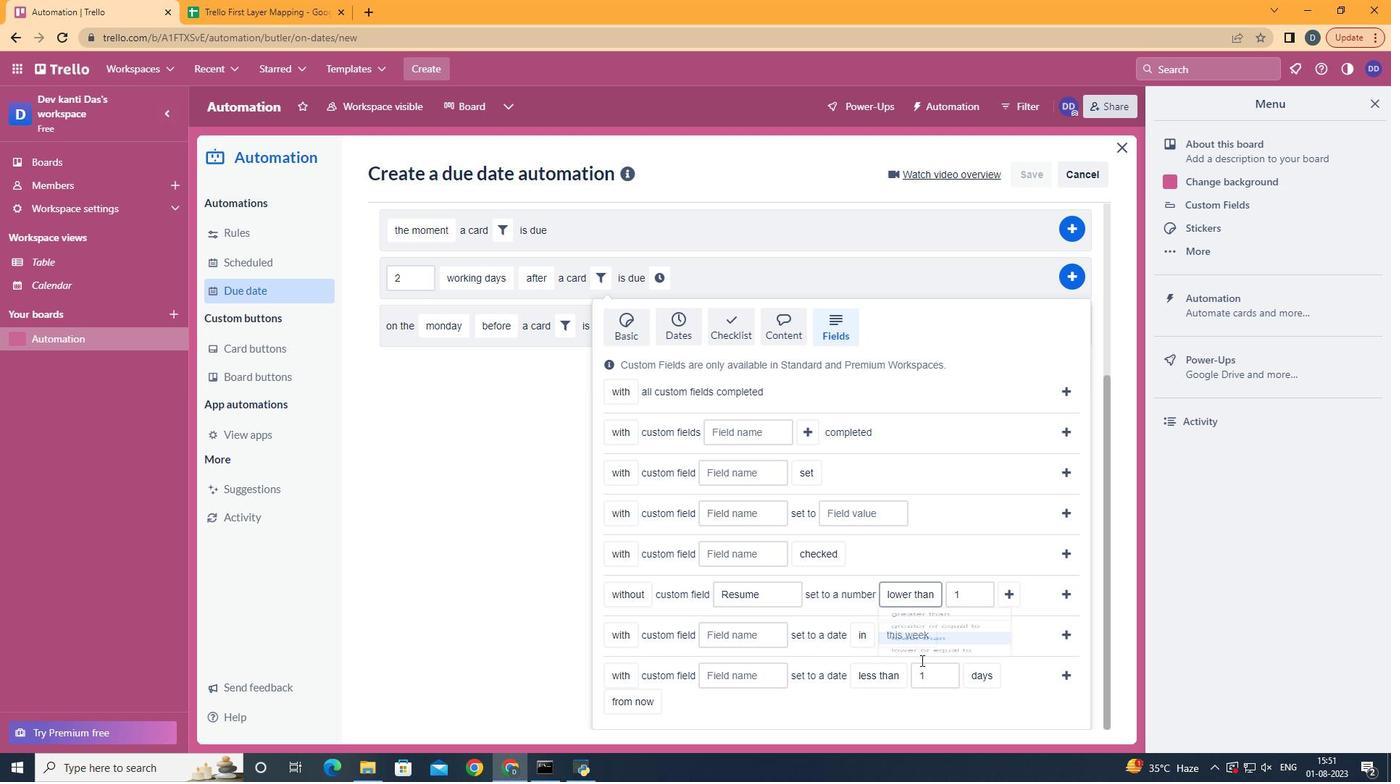 
Action: Mouse moved to (1005, 593)
Screenshot: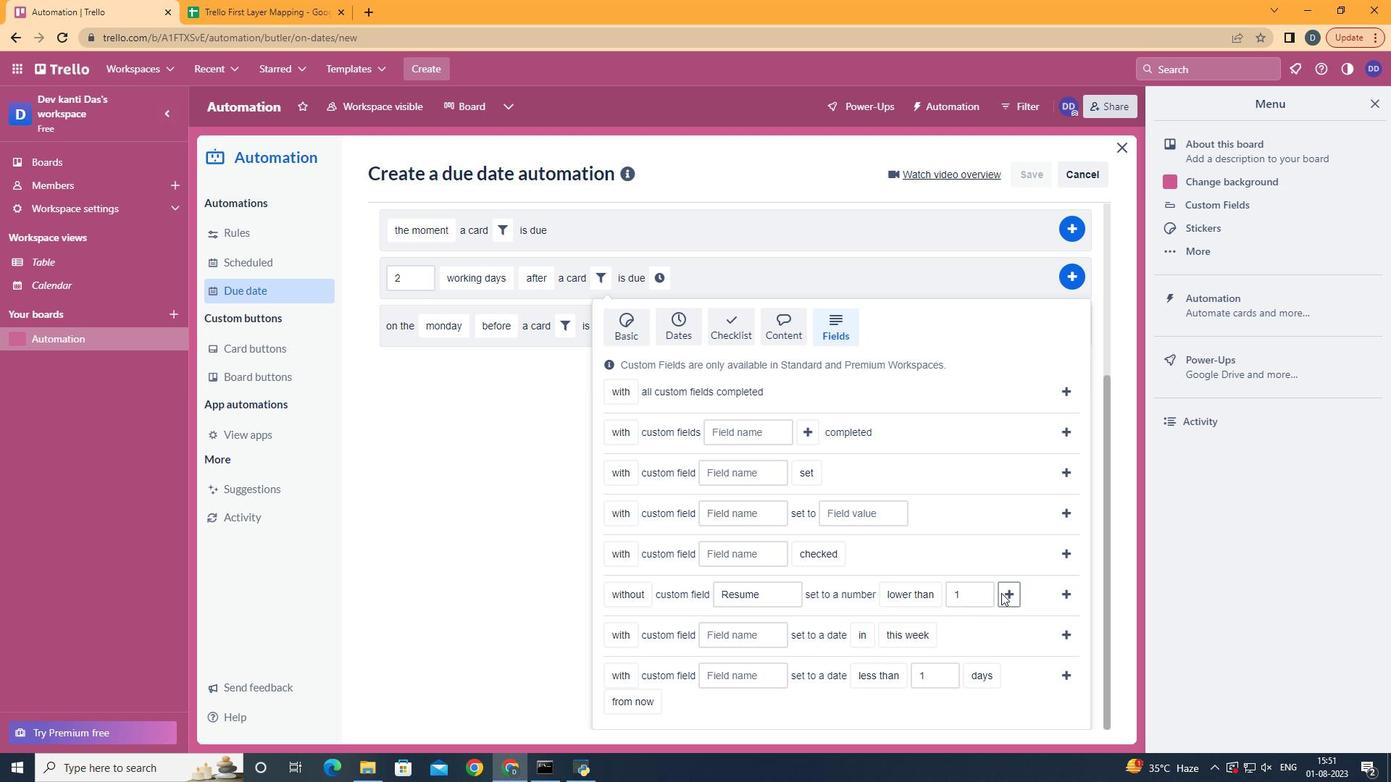 
Action: Mouse pressed left at (1005, 593)
Screenshot: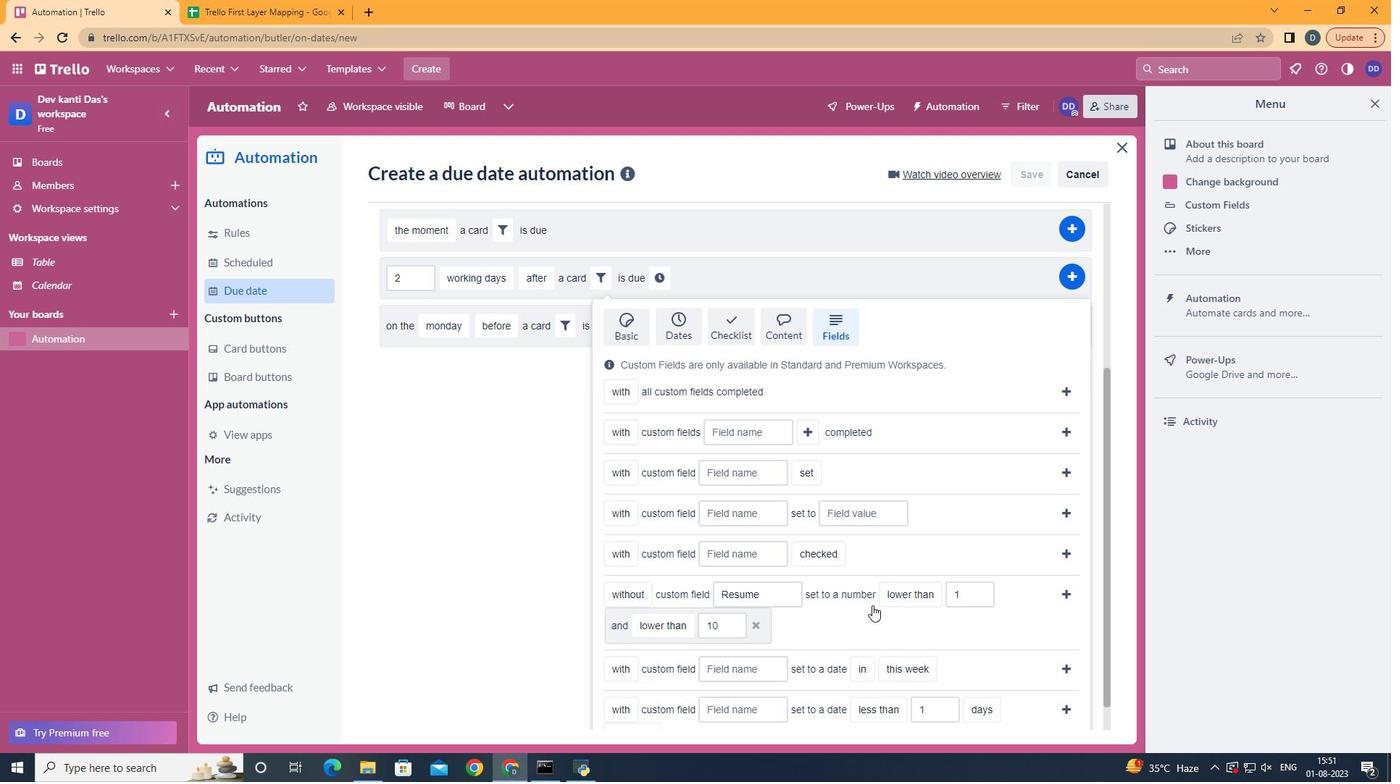 
Action: Mouse moved to (682, 601)
Screenshot: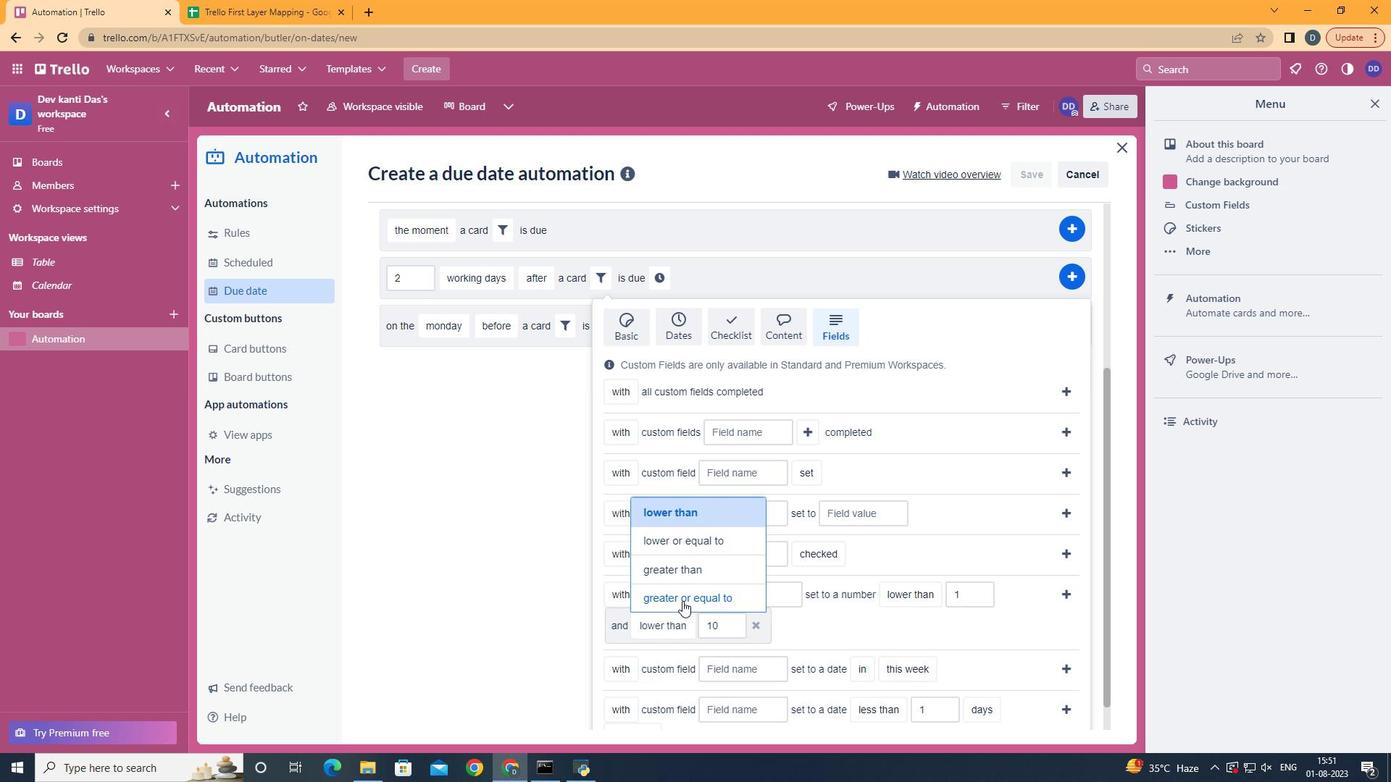 
Action: Mouse pressed left at (682, 601)
Screenshot: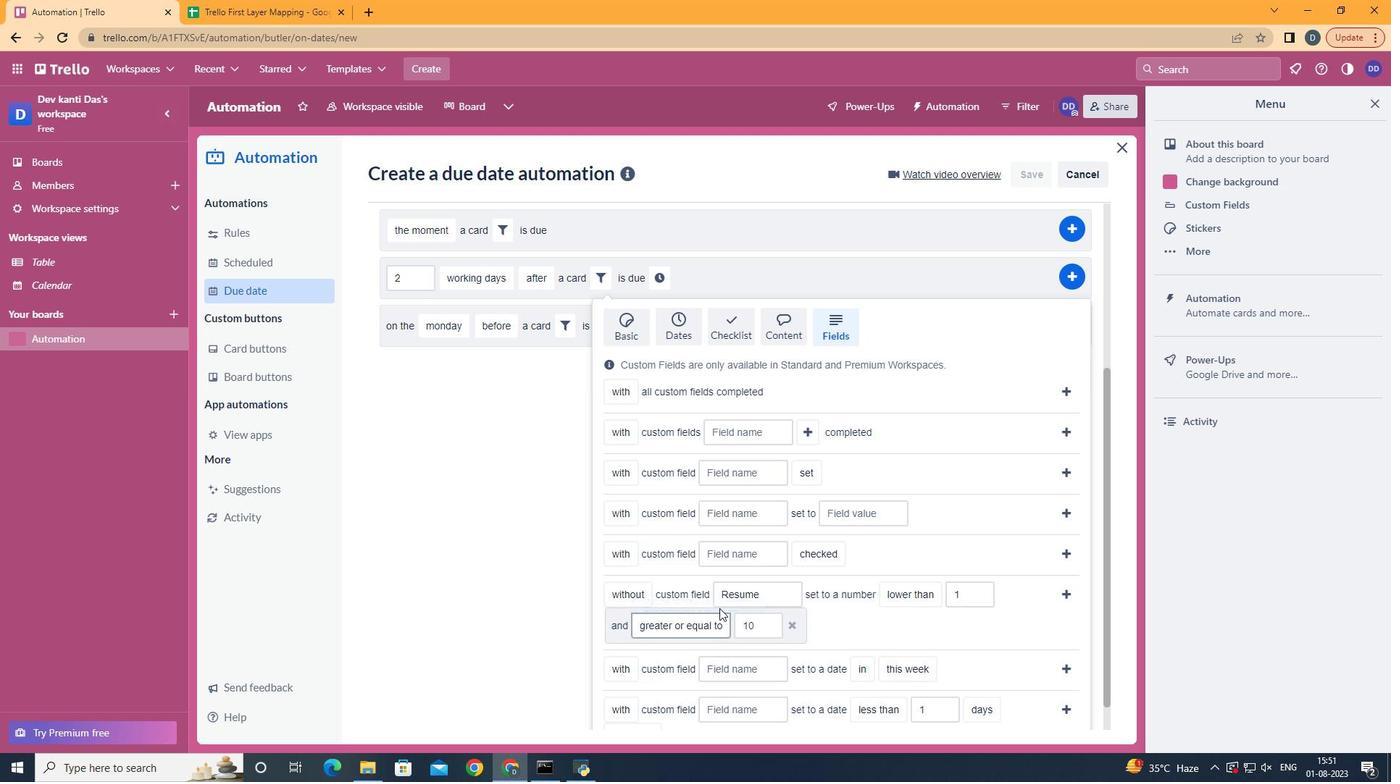 
Action: Mouse moved to (1058, 601)
Screenshot: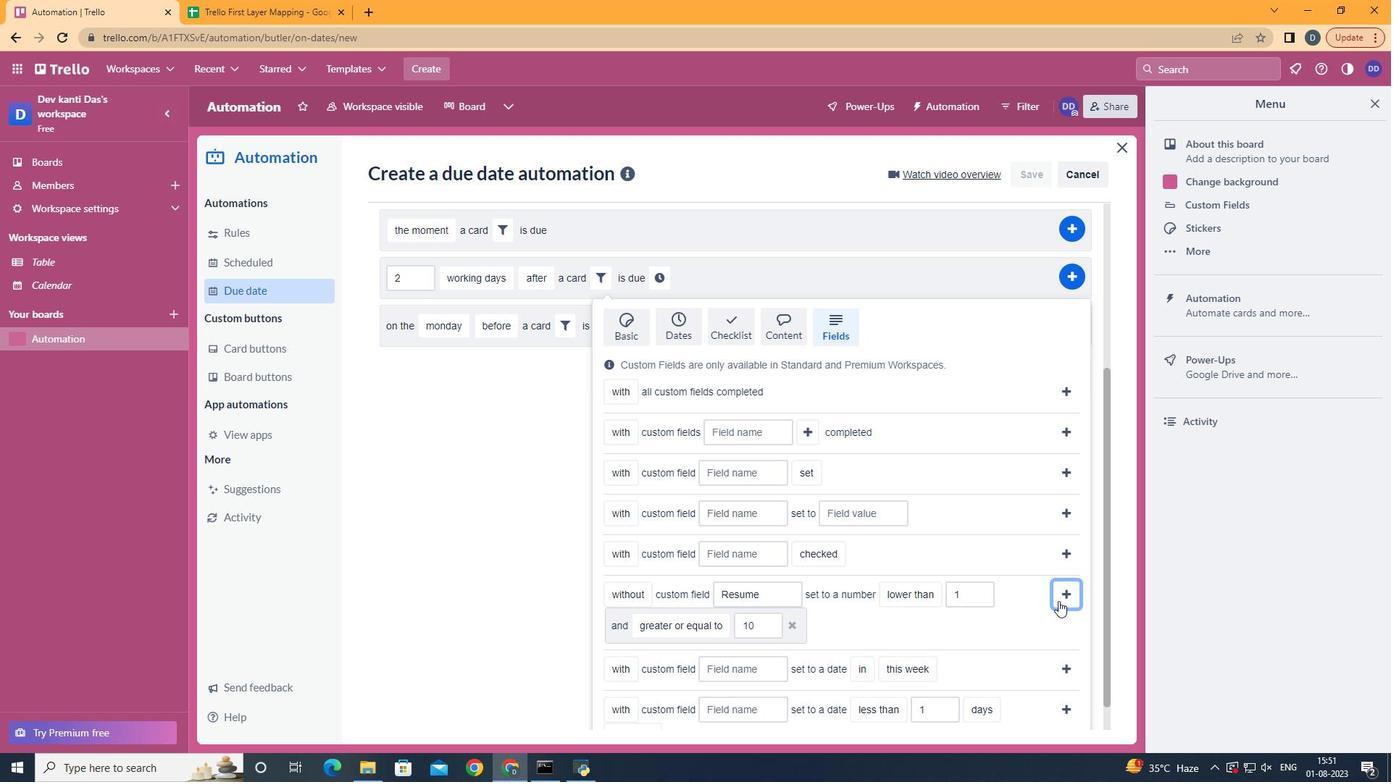 
Action: Mouse pressed left at (1058, 601)
Screenshot: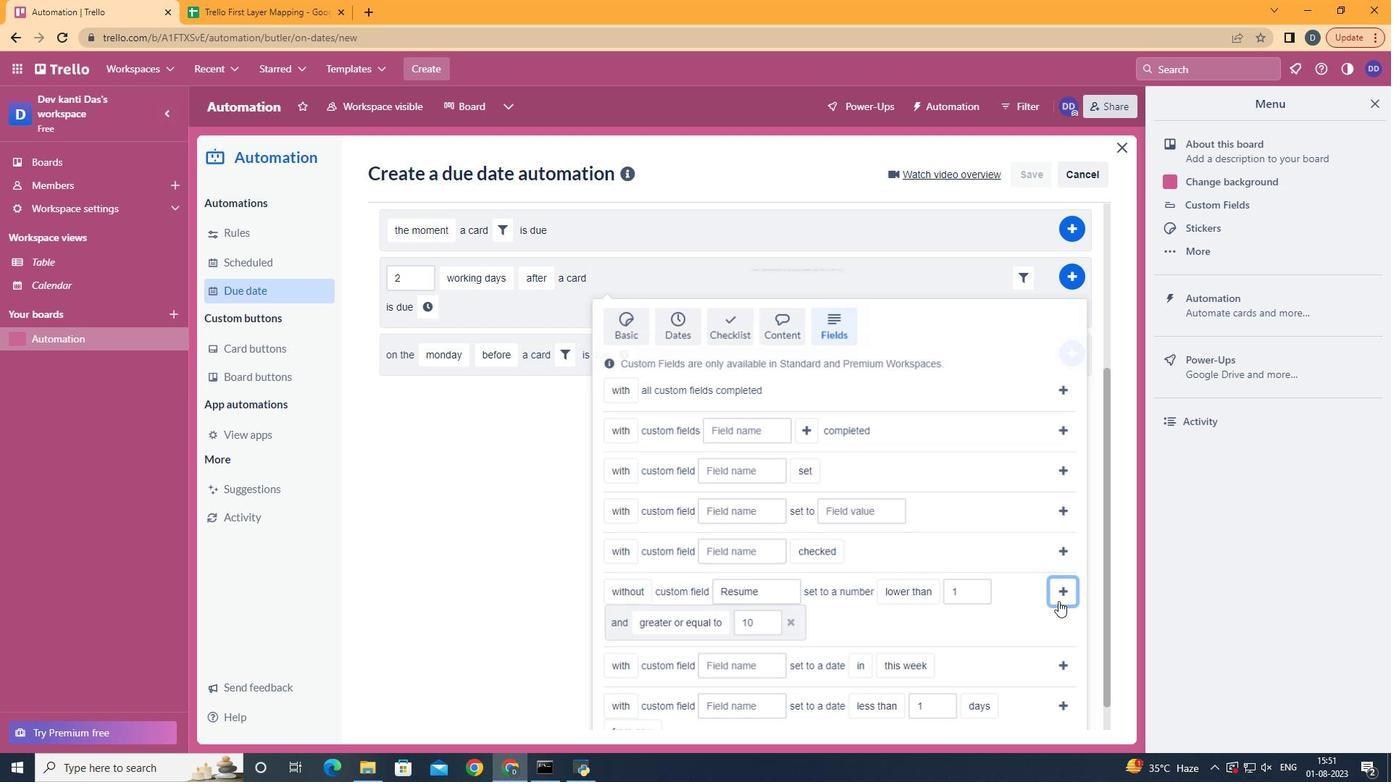 
Action: Mouse moved to (409, 557)
Screenshot: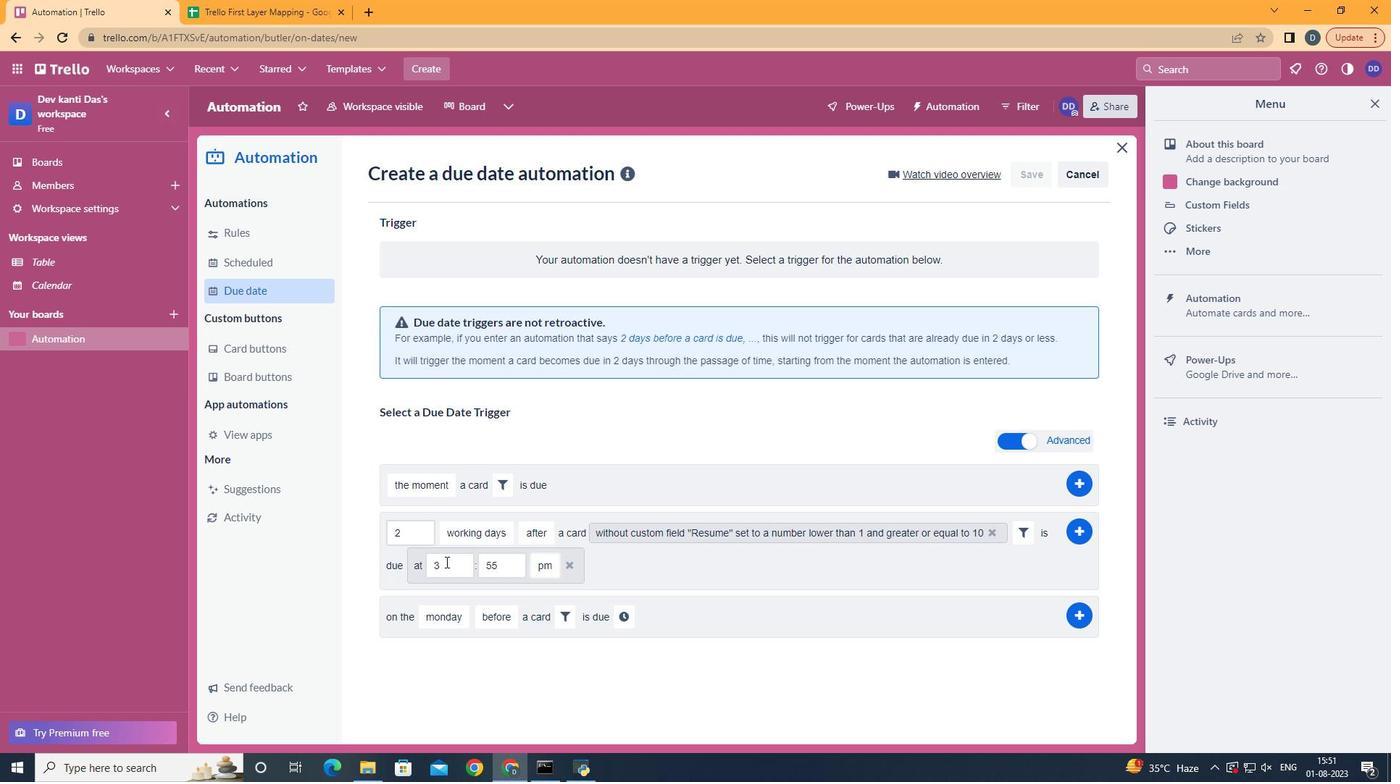 
Action: Mouse pressed left at (409, 557)
Screenshot: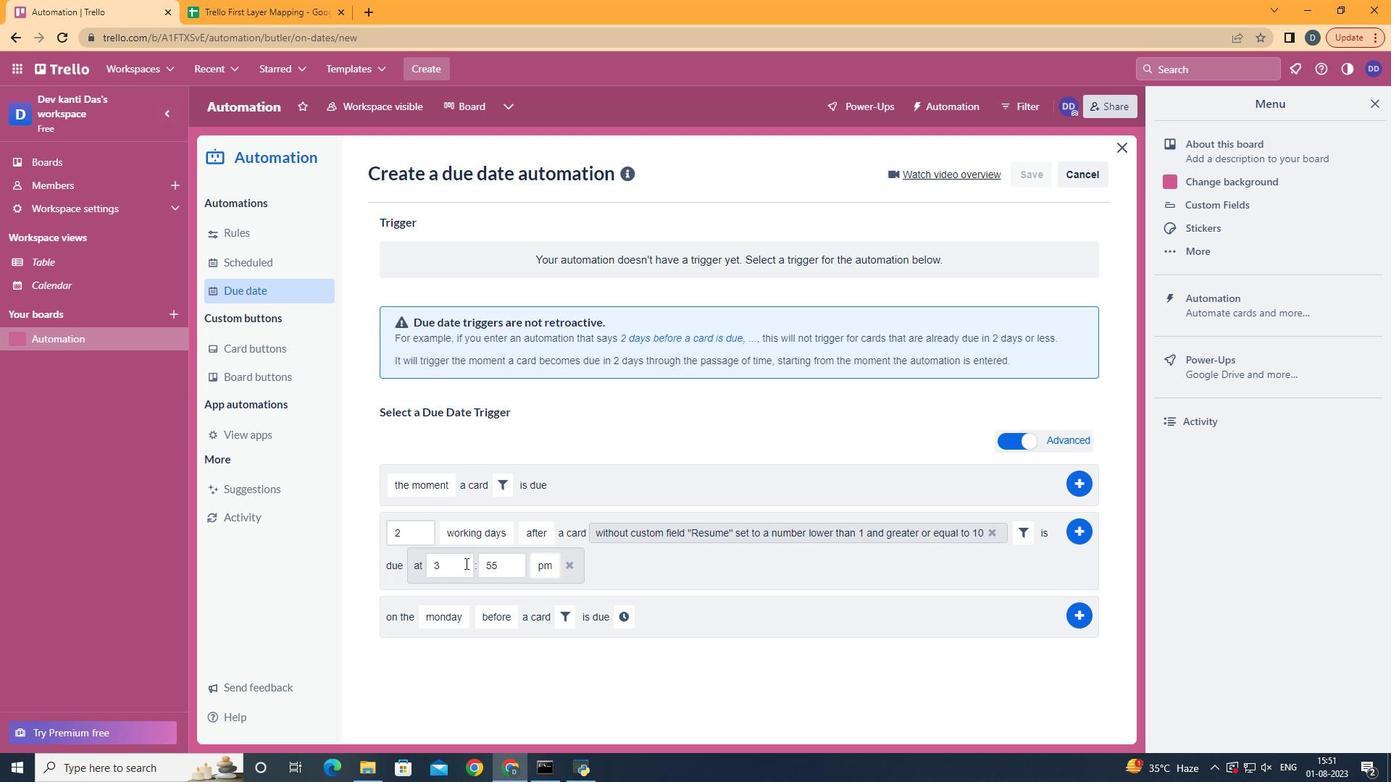 
Action: Mouse moved to (465, 563)
Screenshot: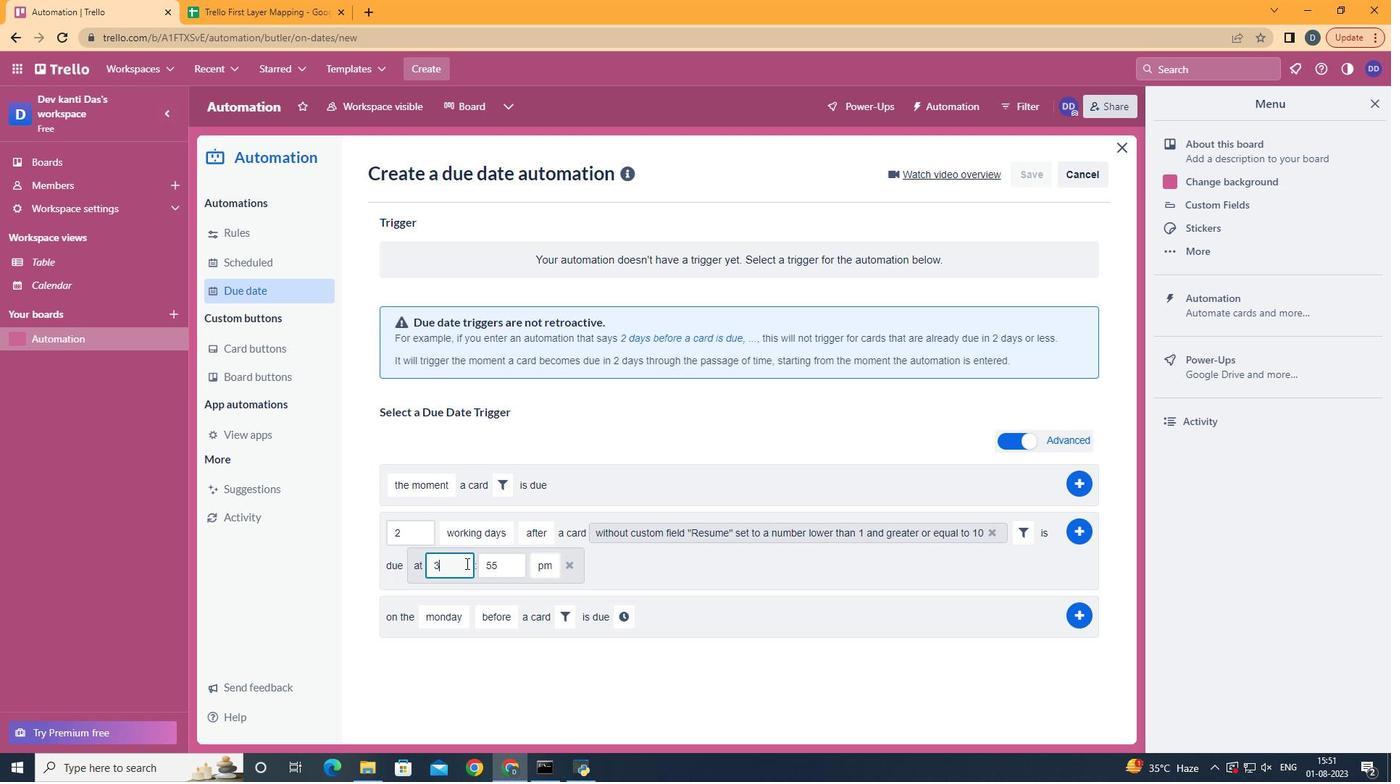 
Action: Mouse pressed left at (465, 563)
Screenshot: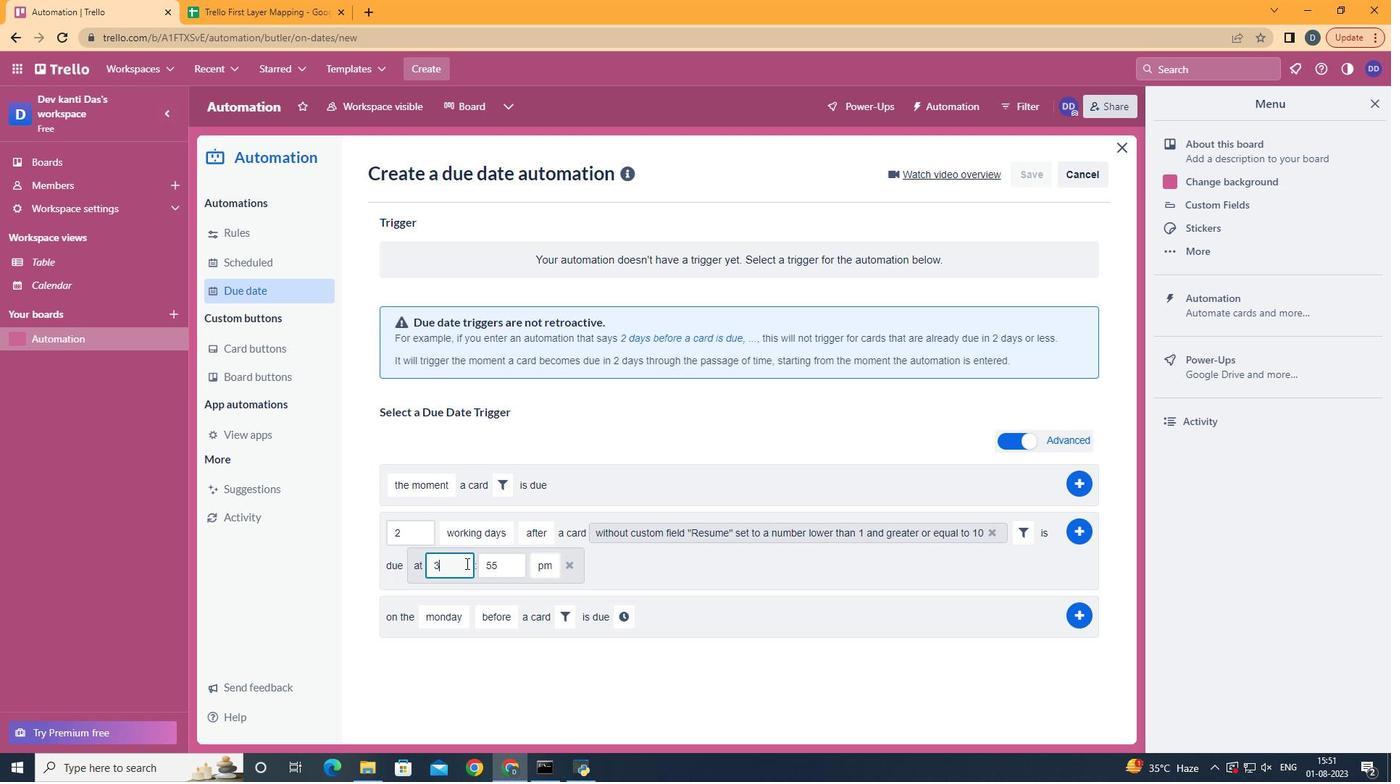 
Action: Key pressed <Key.backspace>11
Screenshot: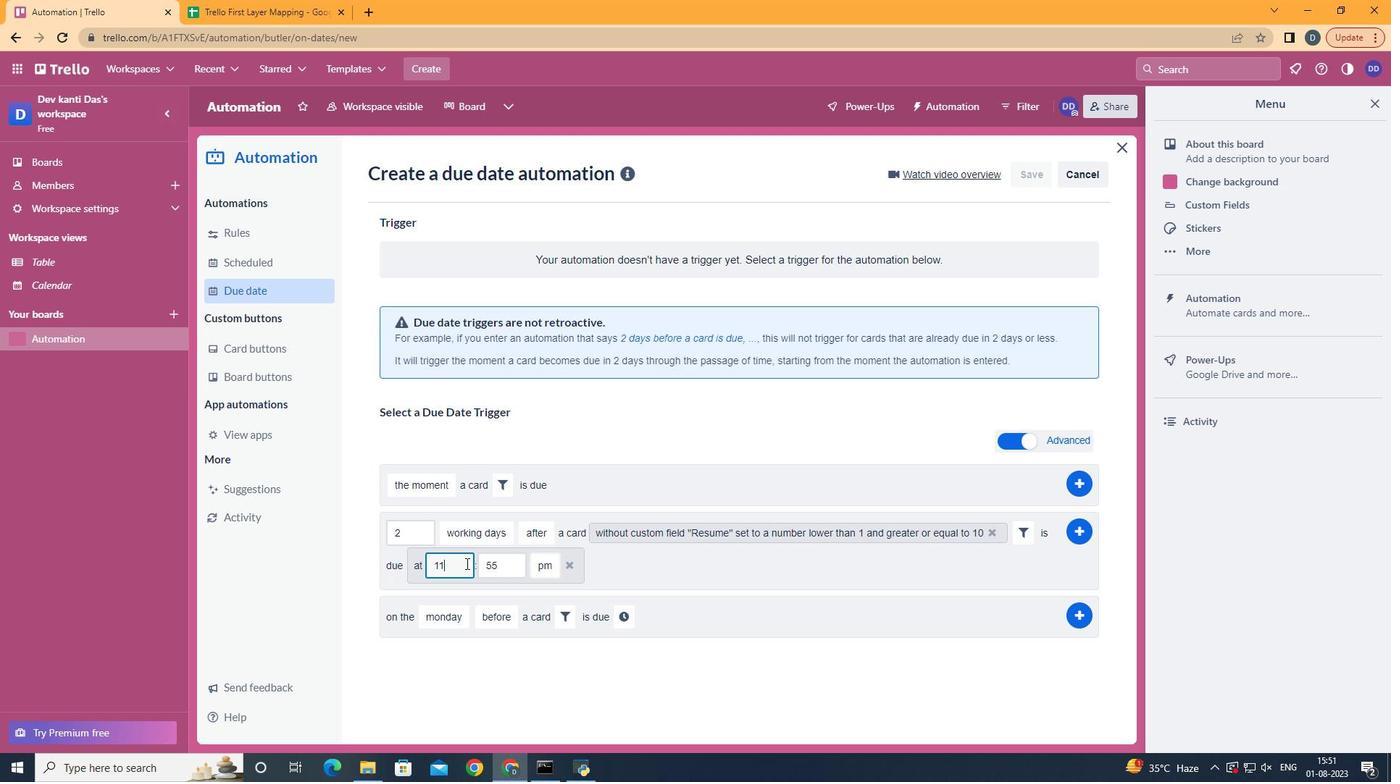 
Action: Mouse moved to (504, 563)
Screenshot: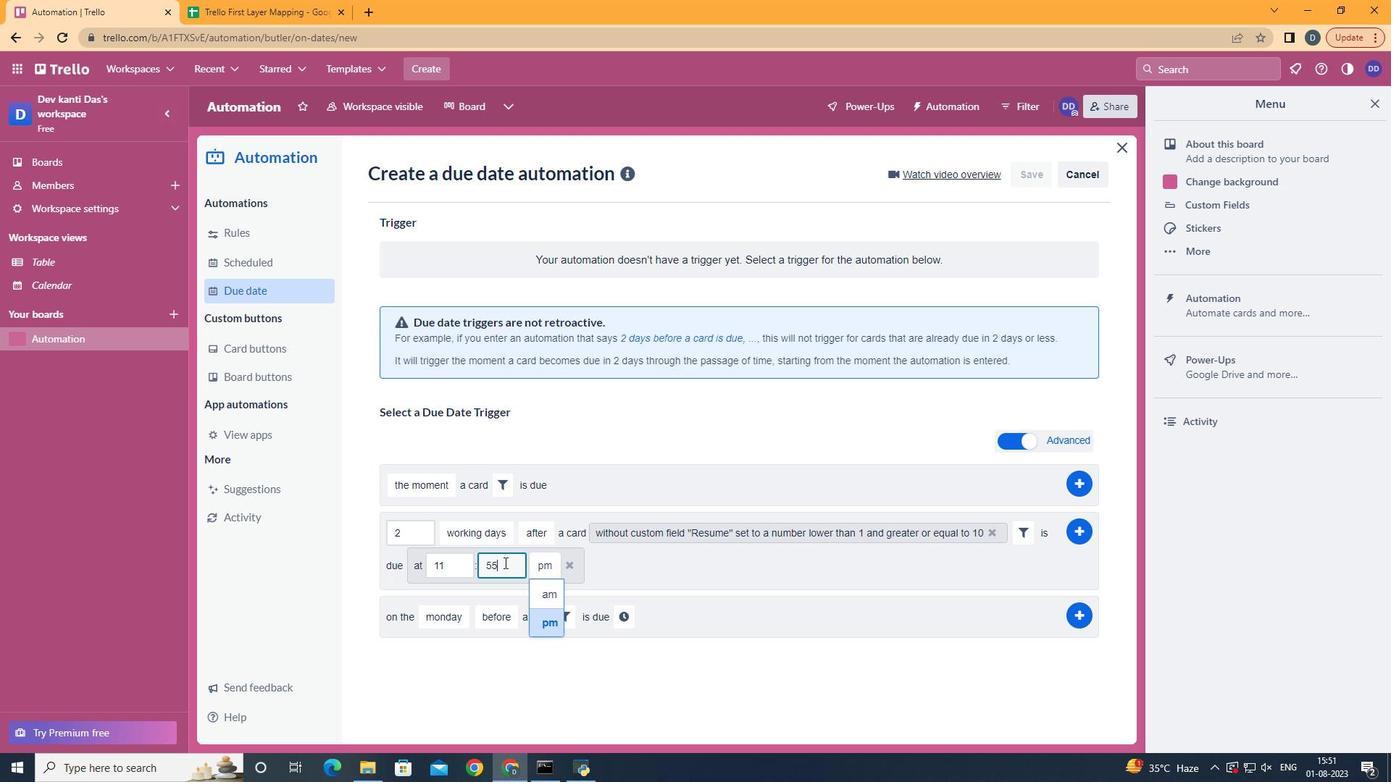 
Action: Mouse pressed left at (504, 563)
Screenshot: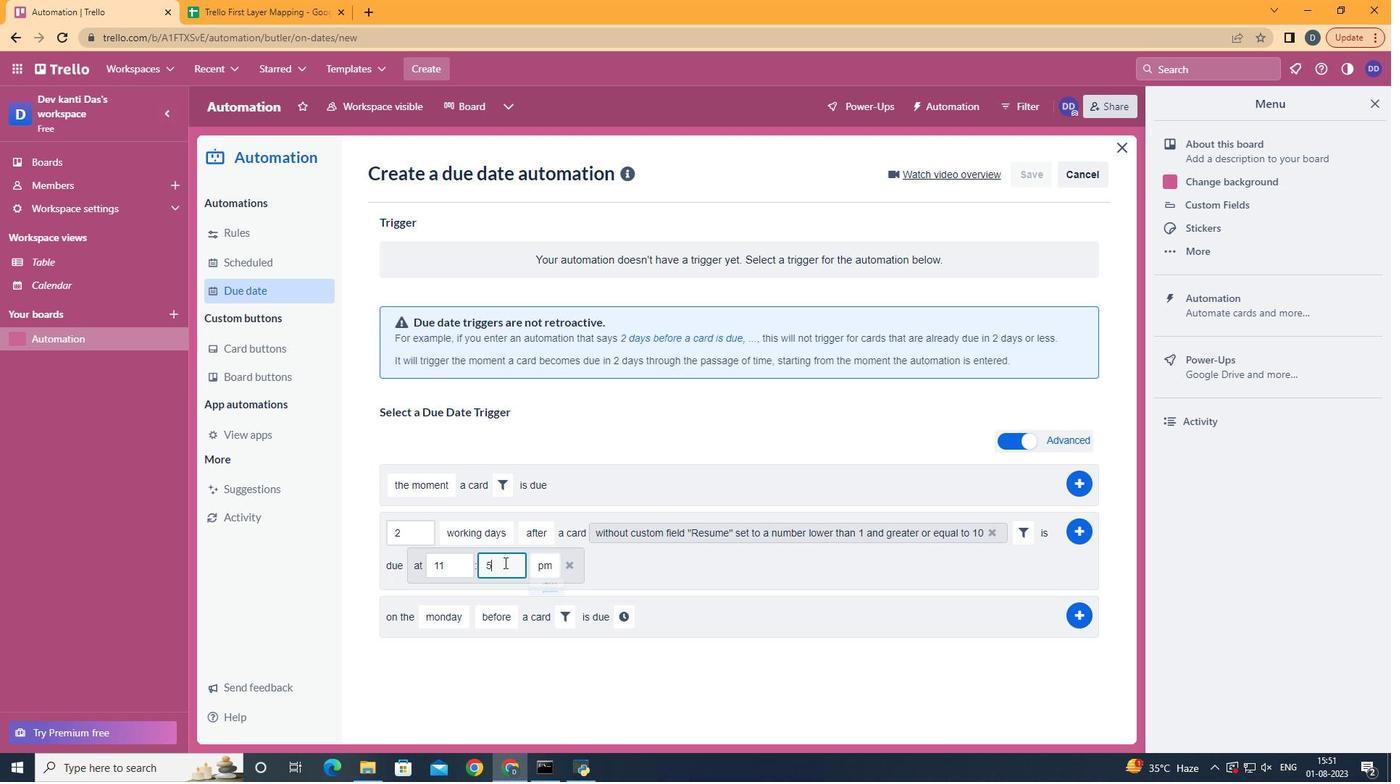 
Action: Key pressed <Key.backspace><Key.backspace>00
Screenshot: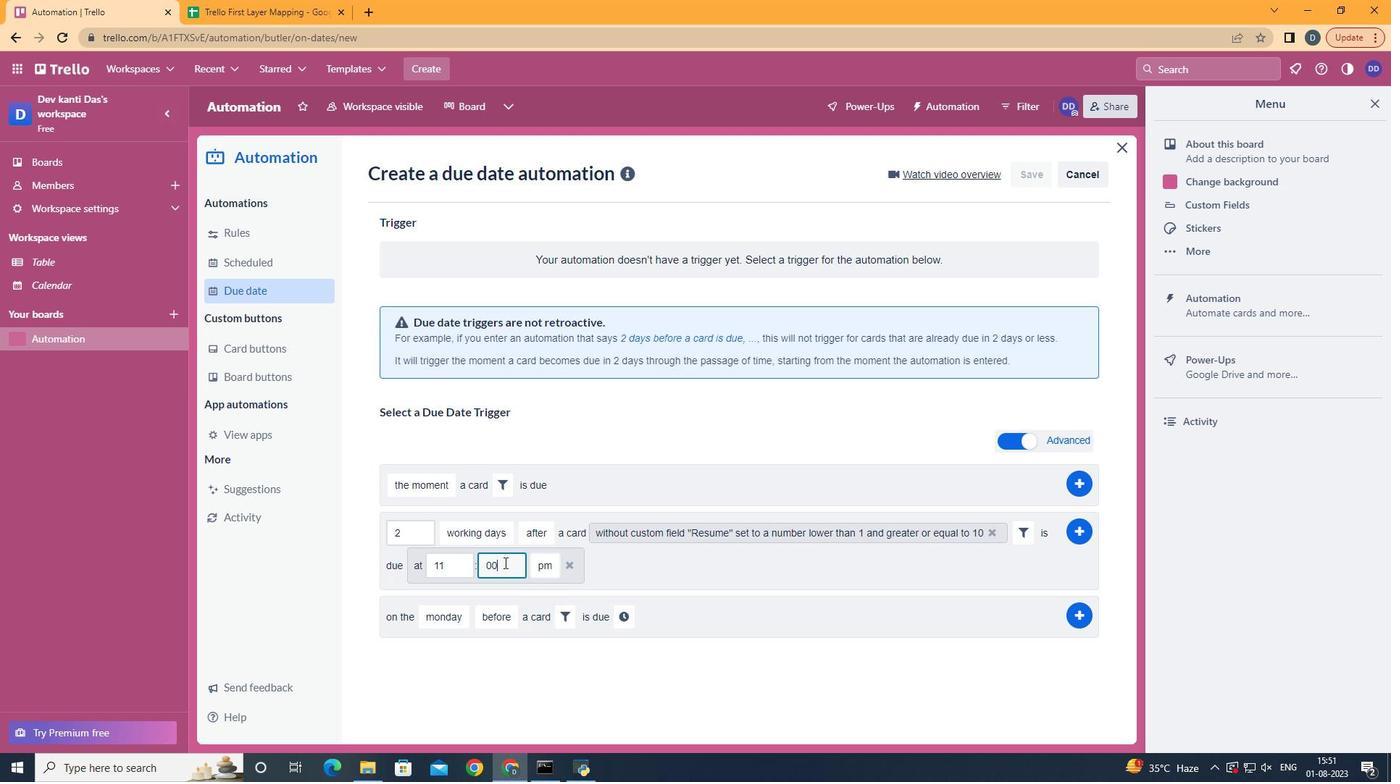 
Action: Mouse moved to (552, 584)
Screenshot: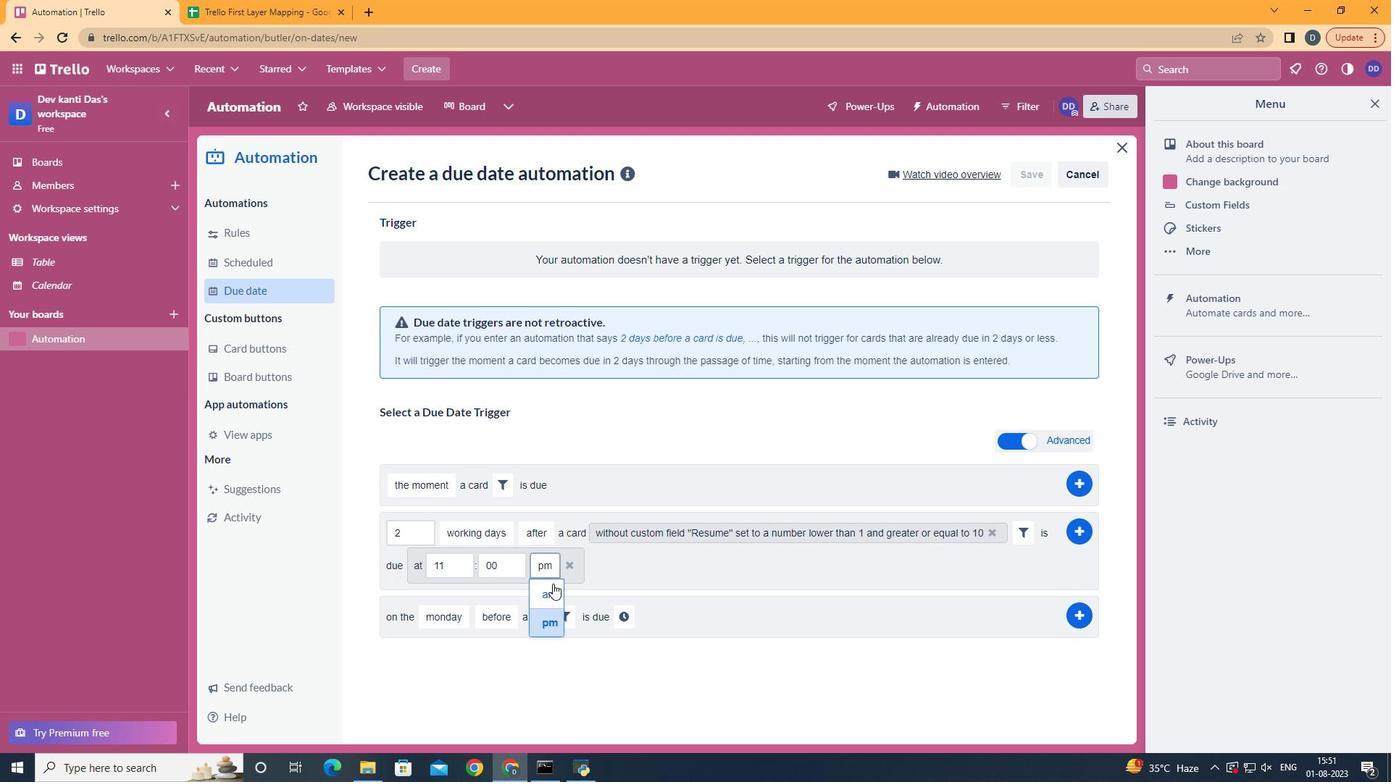 
Action: Mouse pressed left at (552, 584)
Screenshot: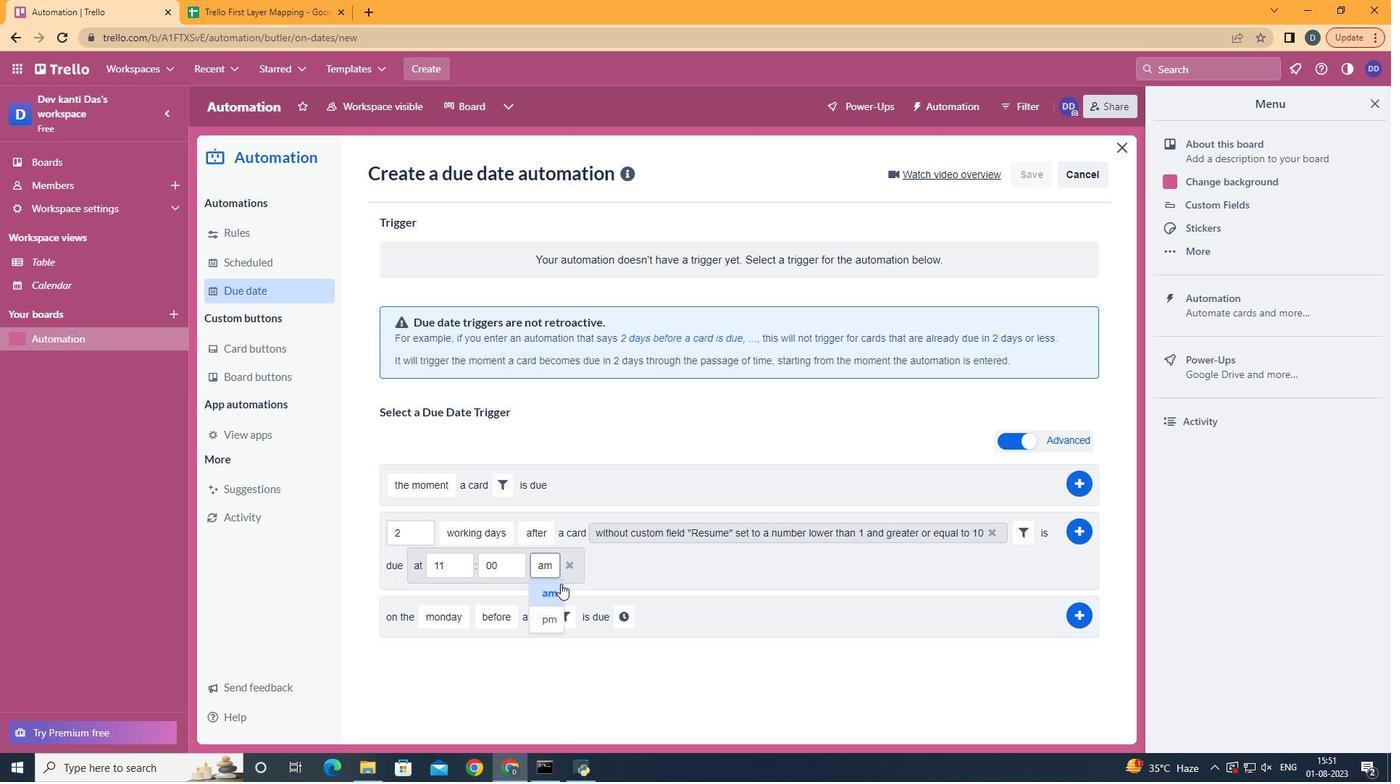 
Action: Mouse moved to (1086, 535)
Screenshot: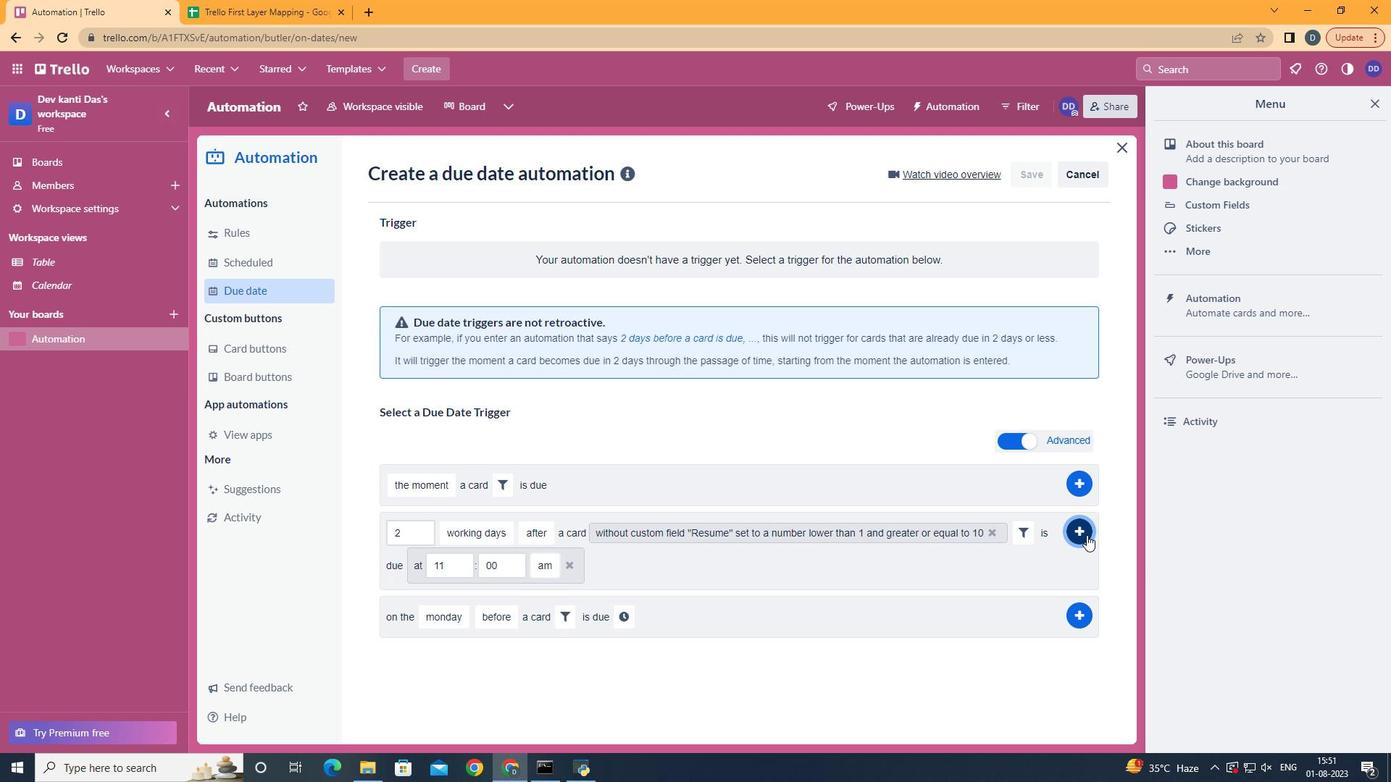 
Action: Mouse pressed left at (1086, 535)
Screenshot: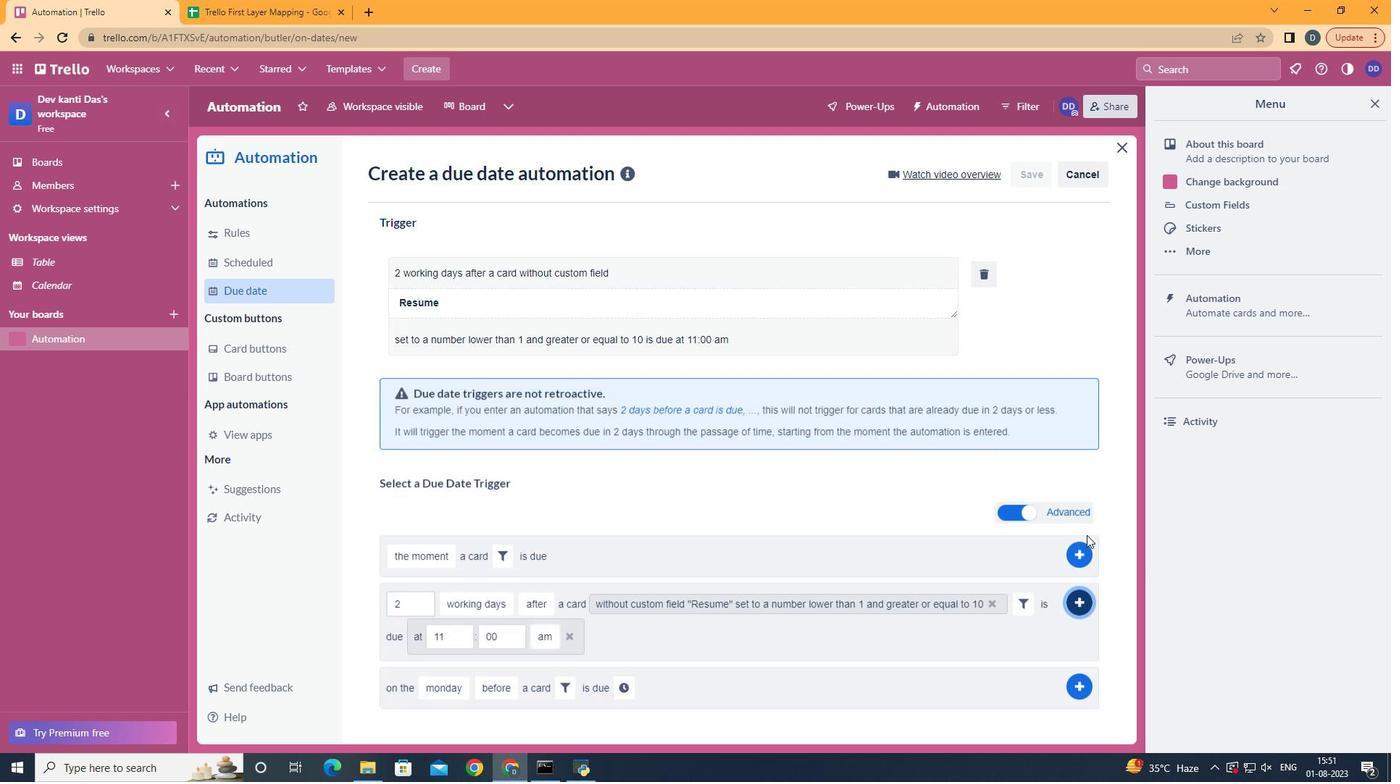 
Action: Mouse moved to (692, 281)
Screenshot: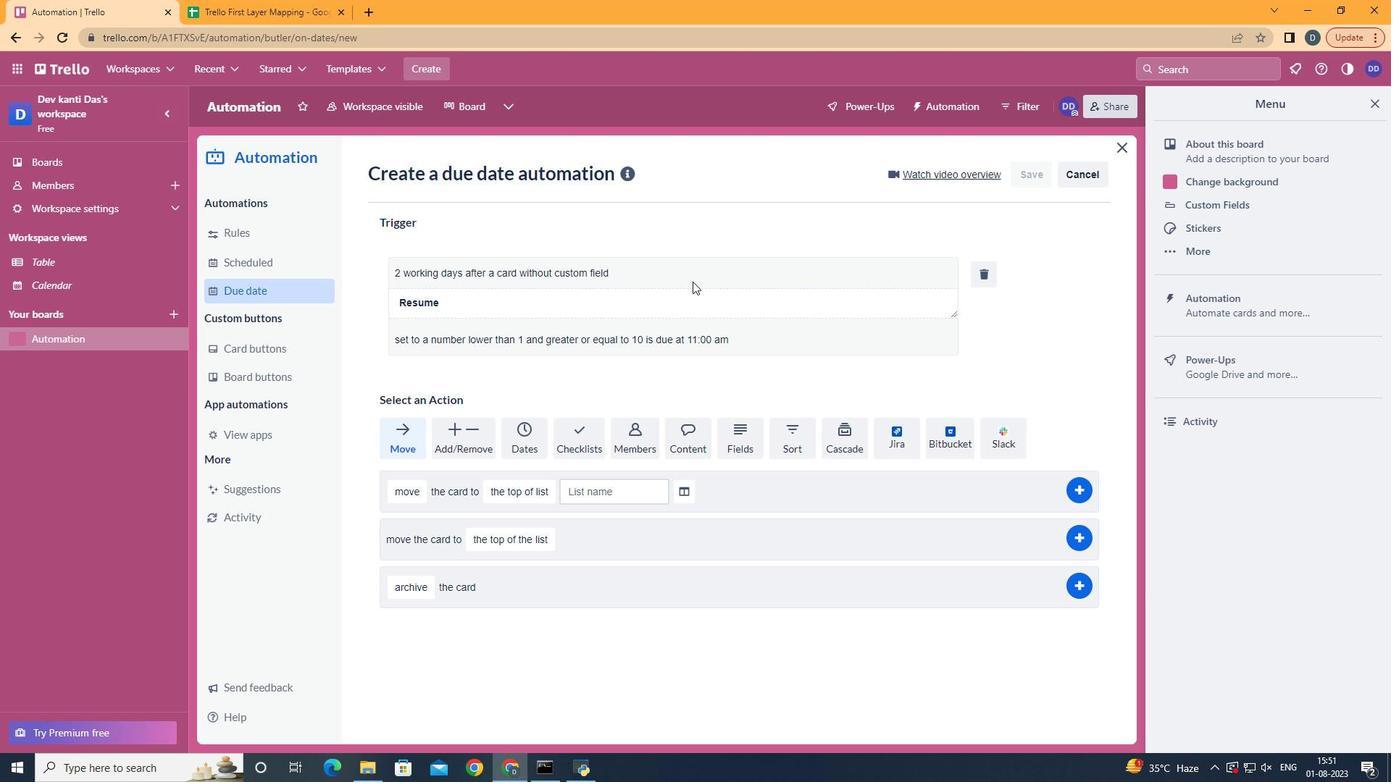 
